 Task: Write and save a response "If a user needs to get somewhere e.g. commuting to work, why not get a ride from someone who is going to the same direction daily".
Action: Mouse moved to (699, 85)
Screenshot: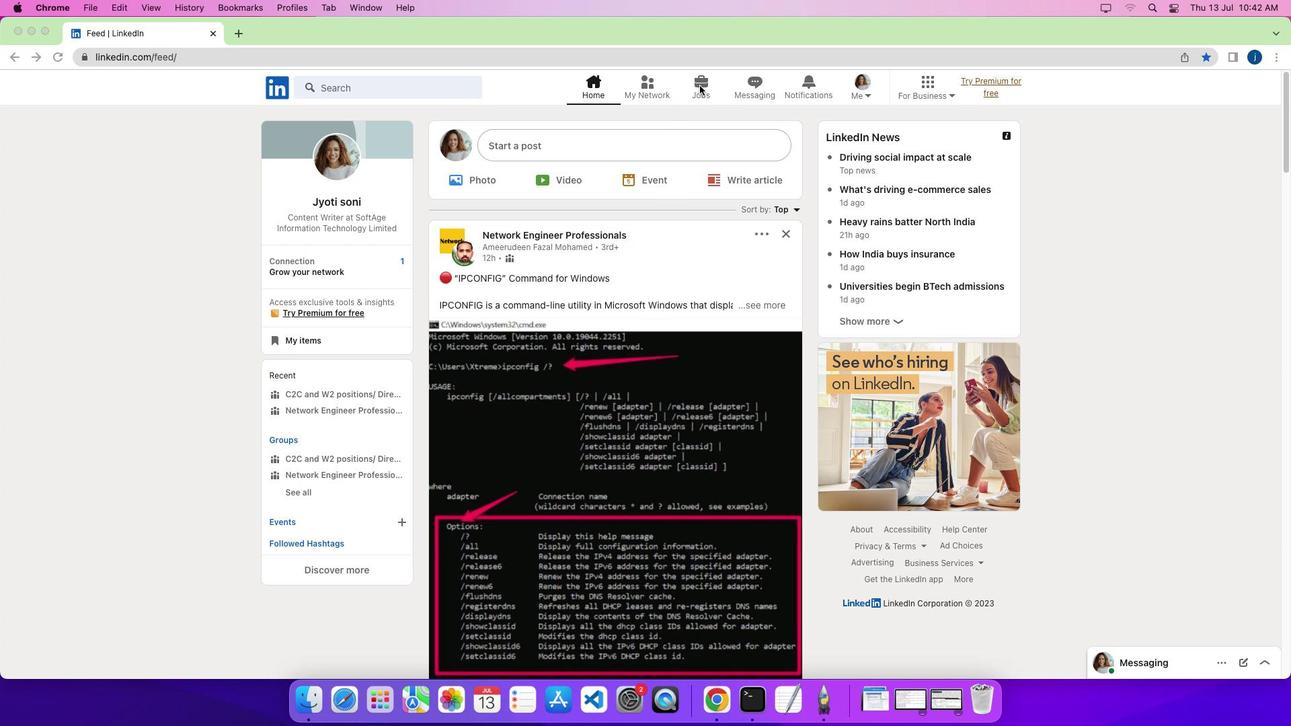 
Action: Mouse pressed left at (699, 85)
Screenshot: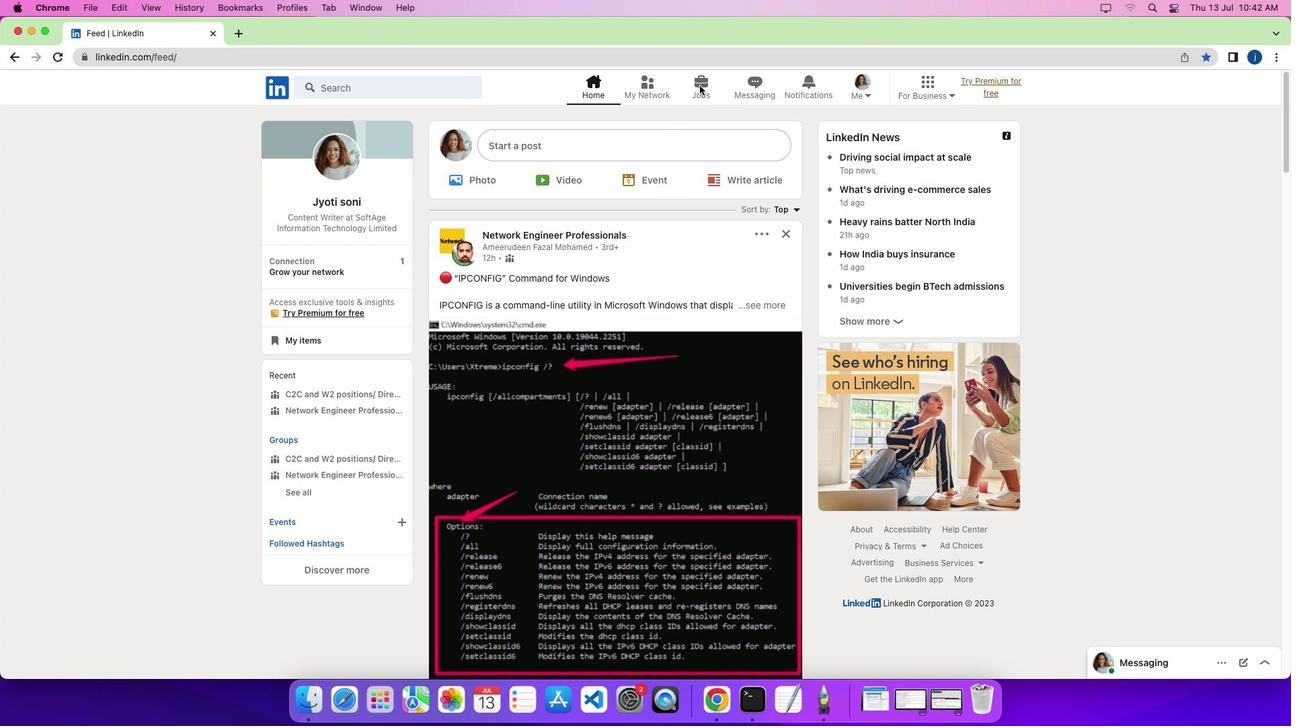 
Action: Mouse pressed left at (699, 85)
Screenshot: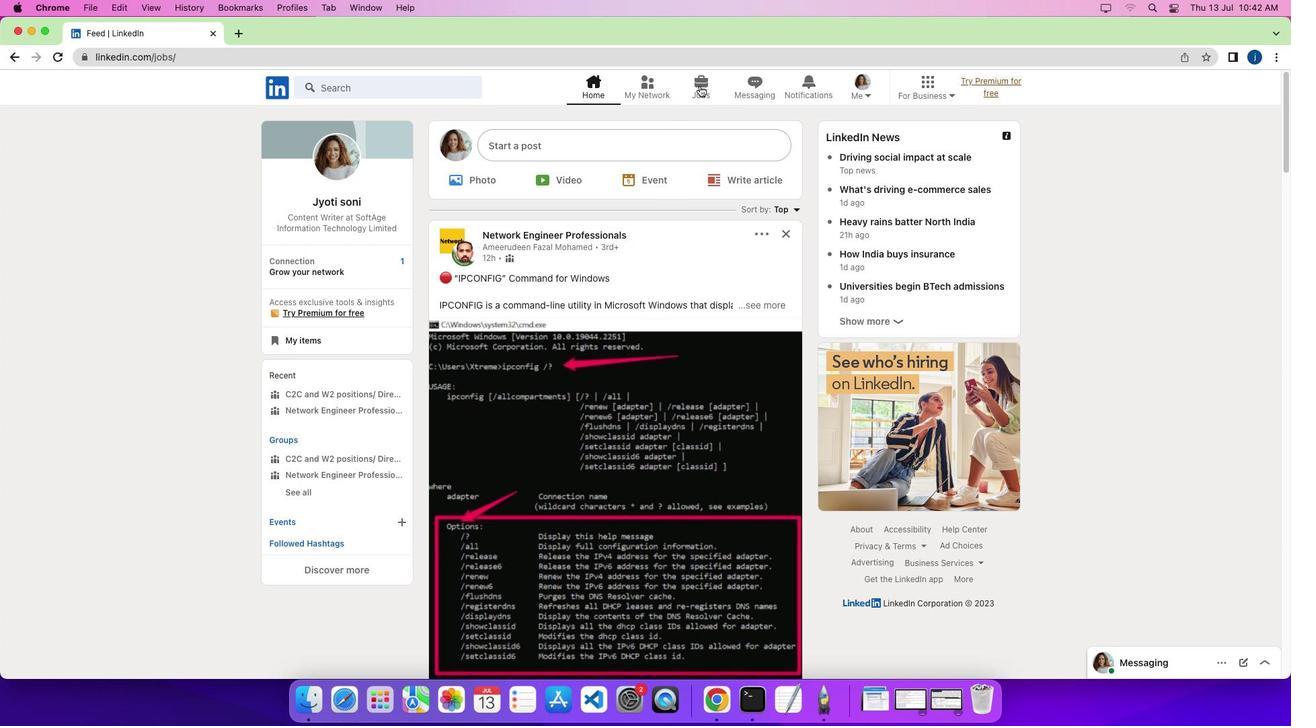 
Action: Mouse moved to (352, 244)
Screenshot: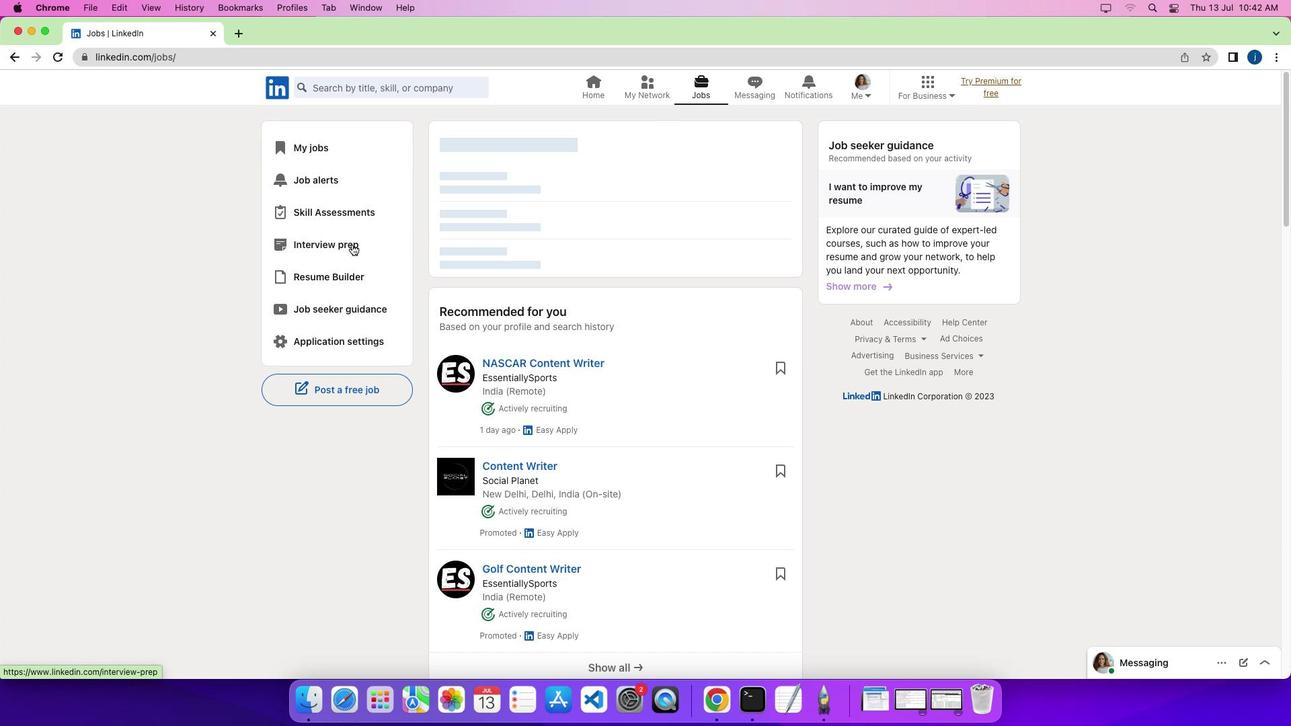 
Action: Mouse pressed left at (352, 244)
Screenshot: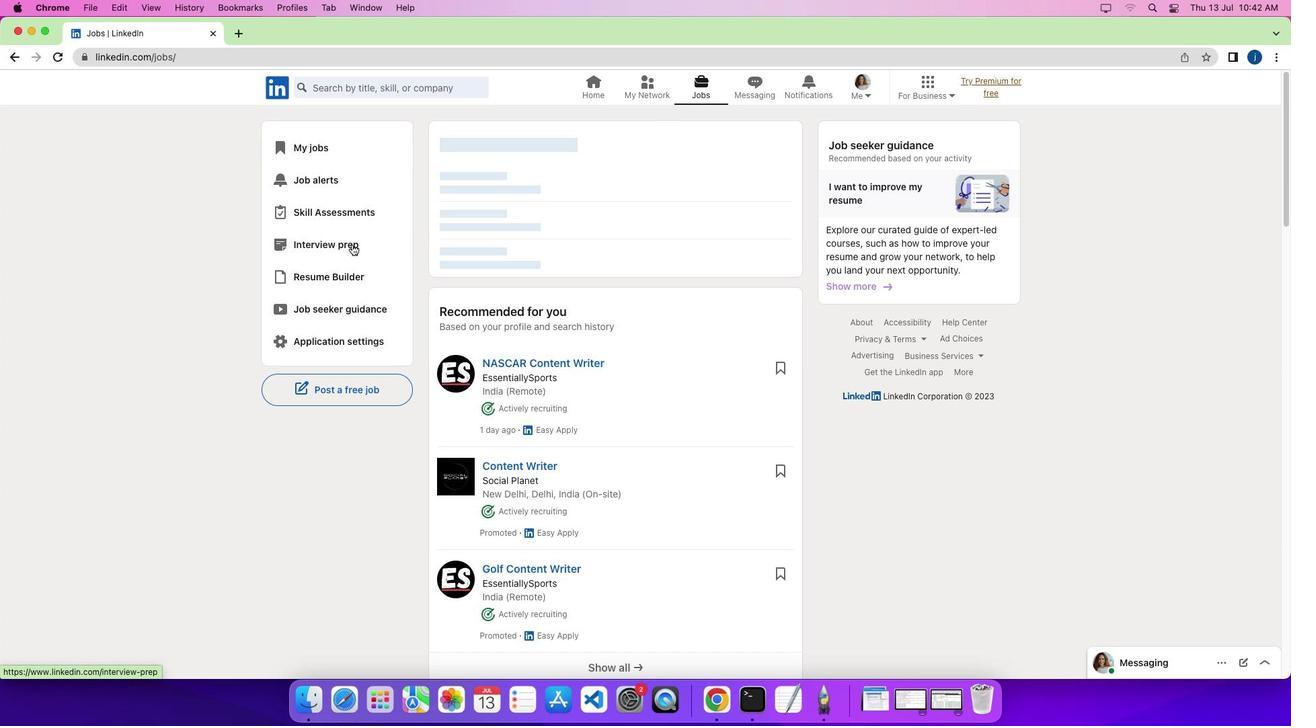 
Action: Mouse moved to (423, 141)
Screenshot: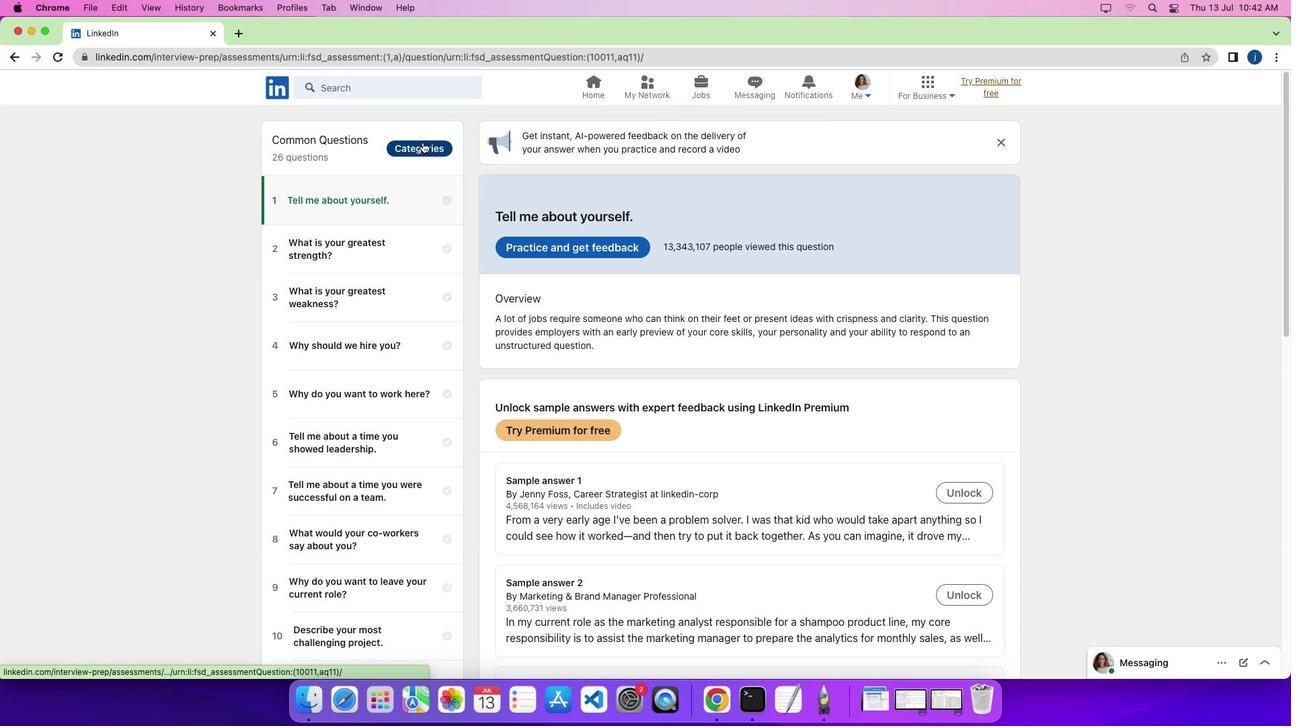 
Action: Mouse pressed left at (423, 141)
Screenshot: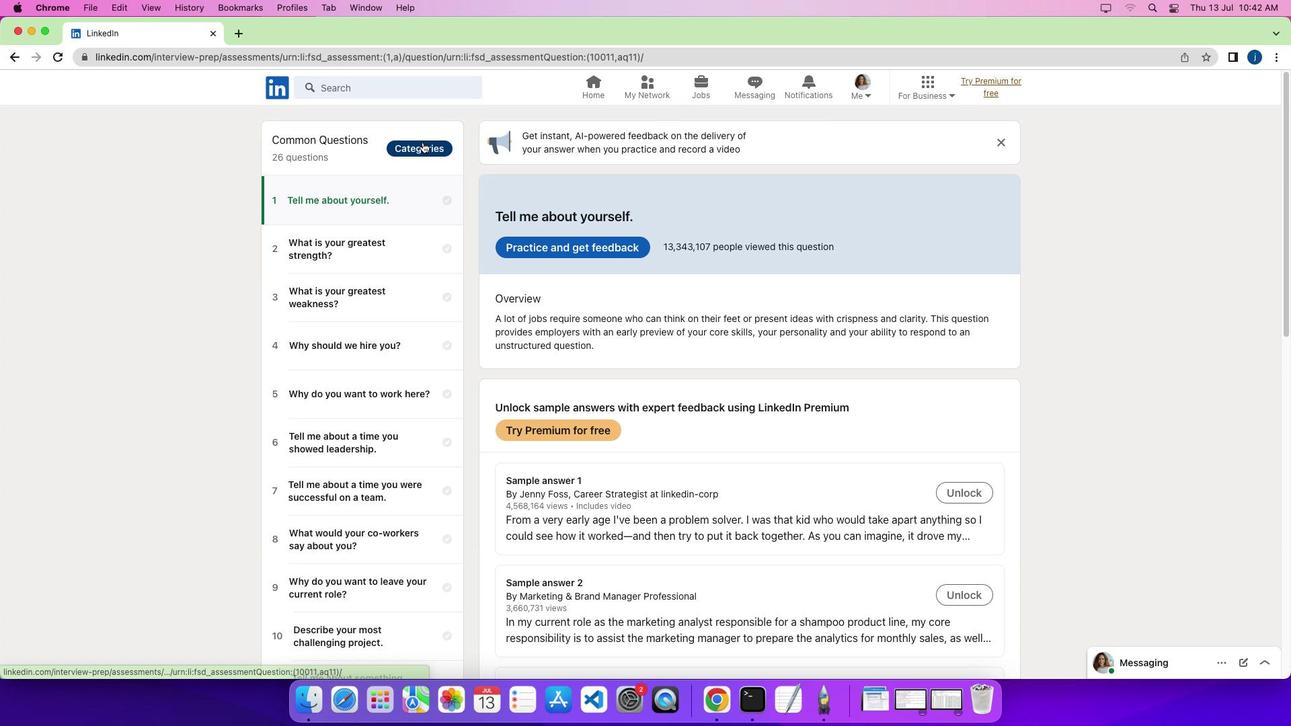 
Action: Mouse moved to (385, 459)
Screenshot: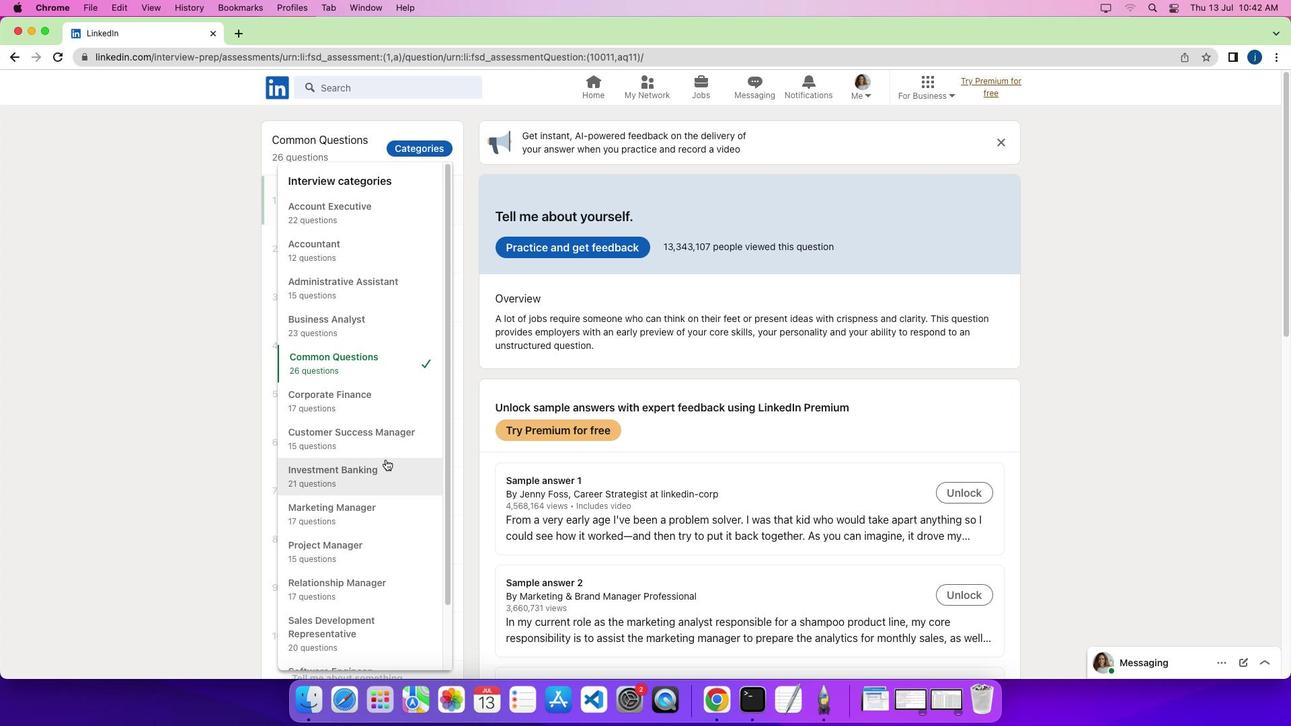 
Action: Mouse scrolled (385, 459) with delta (0, 0)
Screenshot: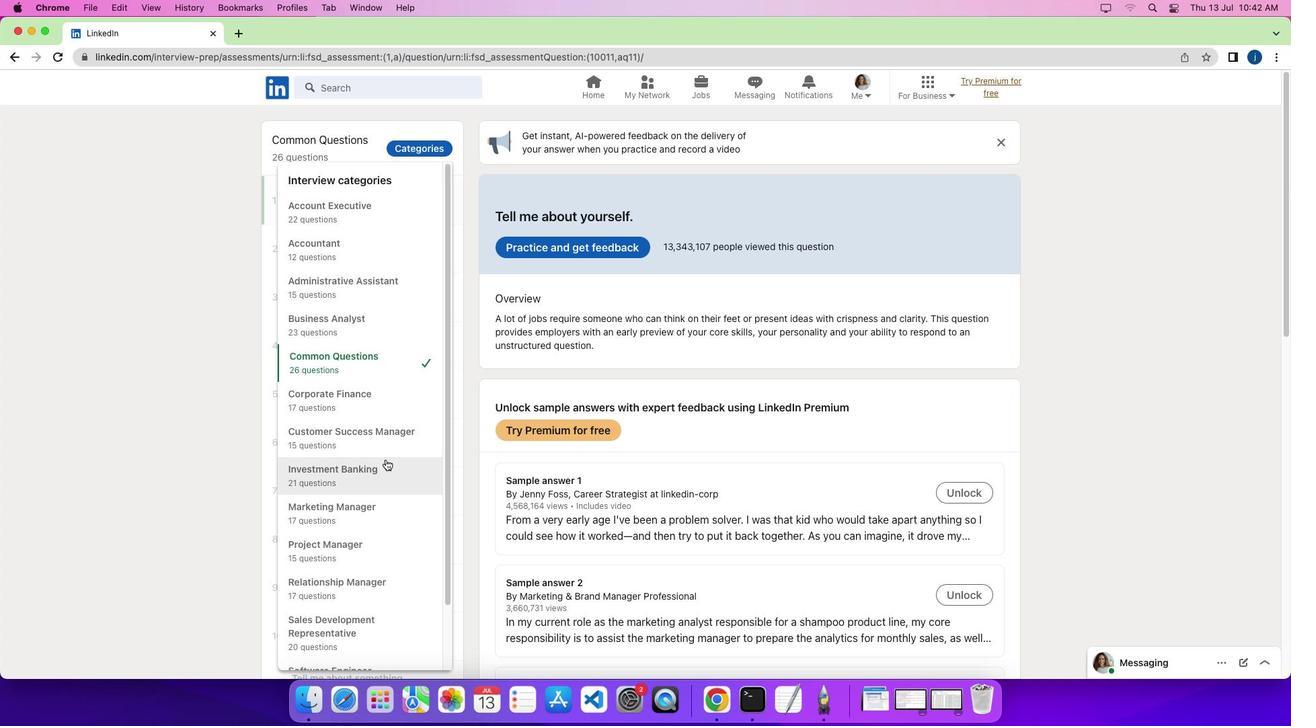 
Action: Mouse scrolled (385, 459) with delta (0, 0)
Screenshot: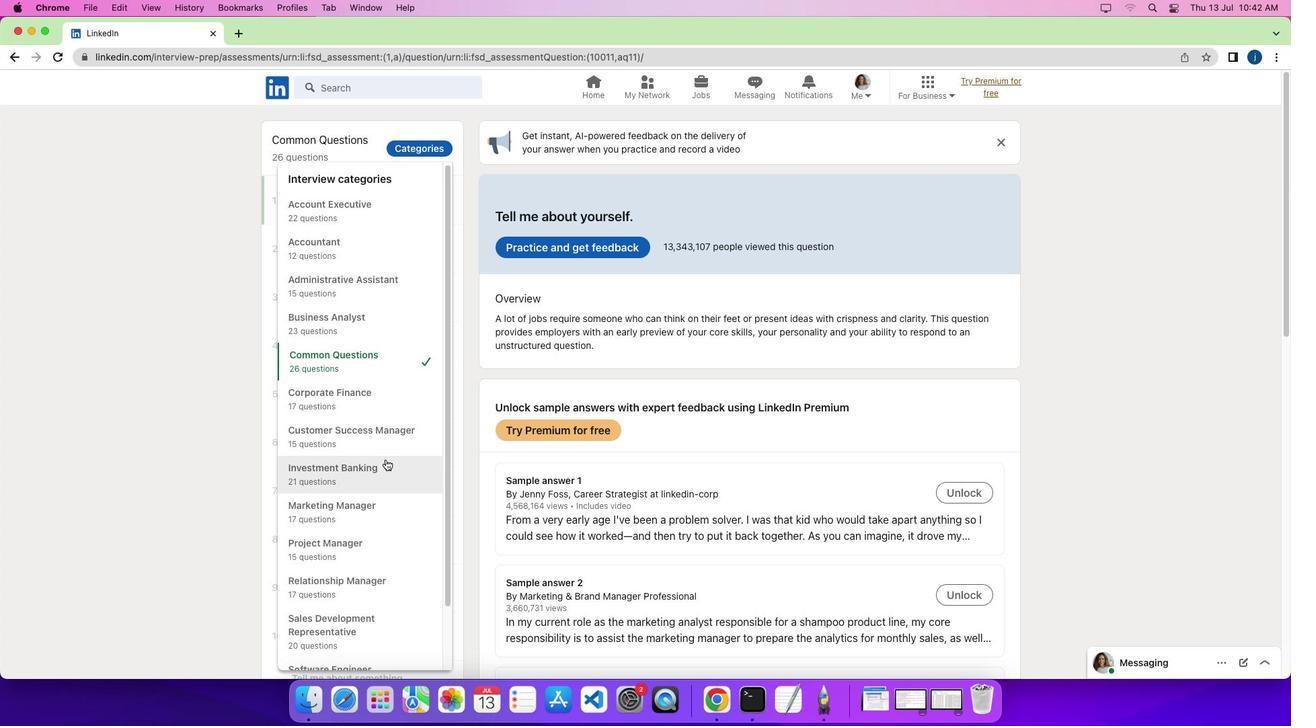 
Action: Mouse scrolled (385, 459) with delta (0, -2)
Screenshot: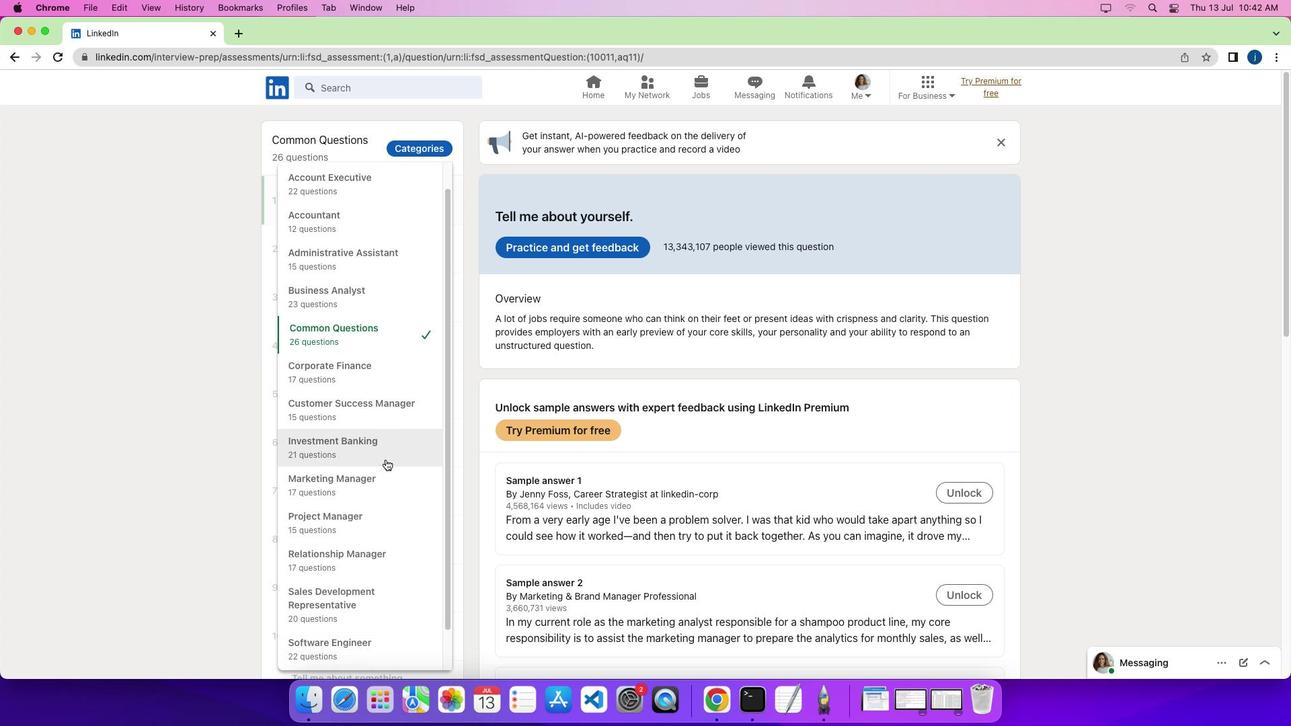 
Action: Mouse moved to (384, 465)
Screenshot: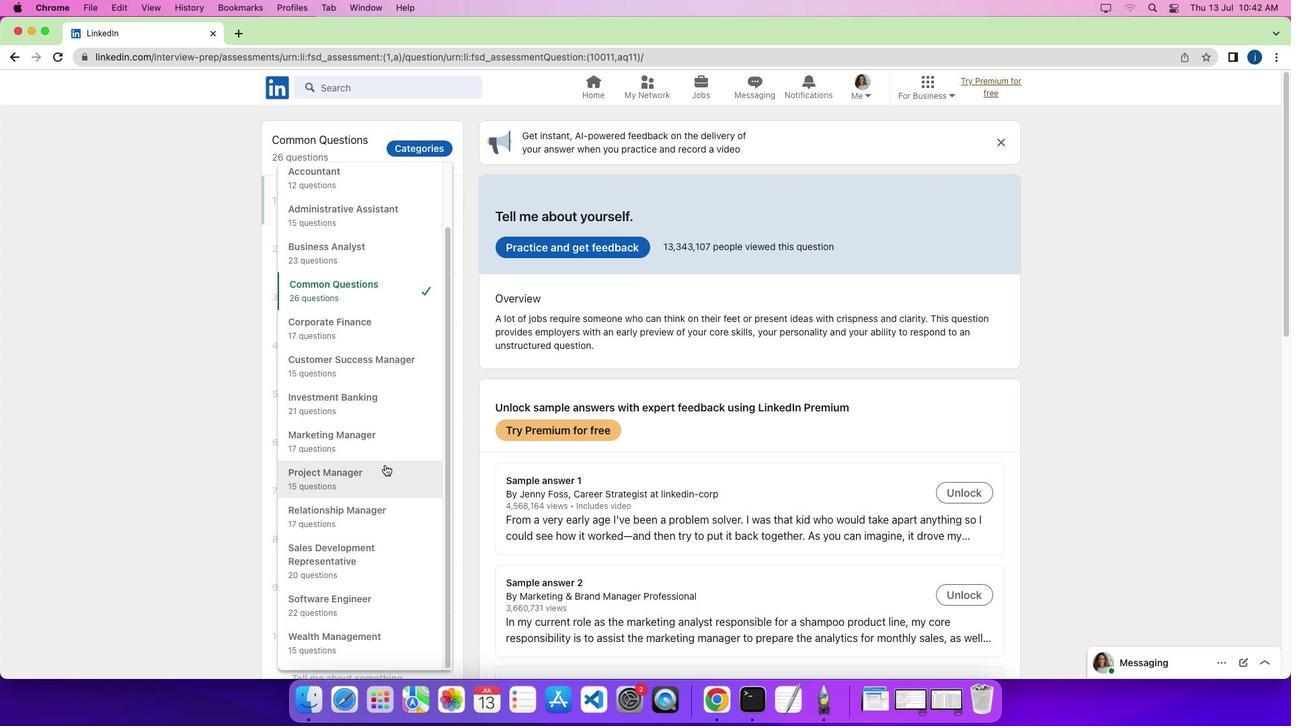 
Action: Mouse scrolled (384, 465) with delta (0, 0)
Screenshot: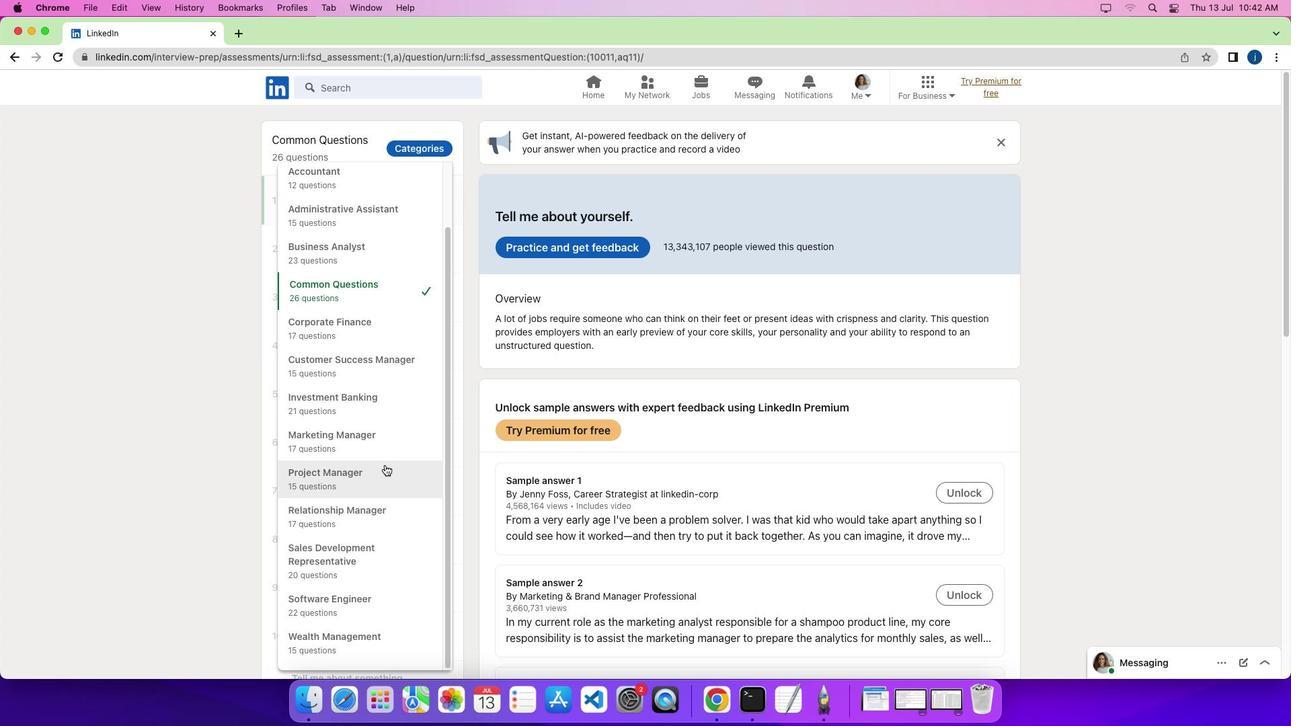 
Action: Mouse scrolled (384, 465) with delta (0, 0)
Screenshot: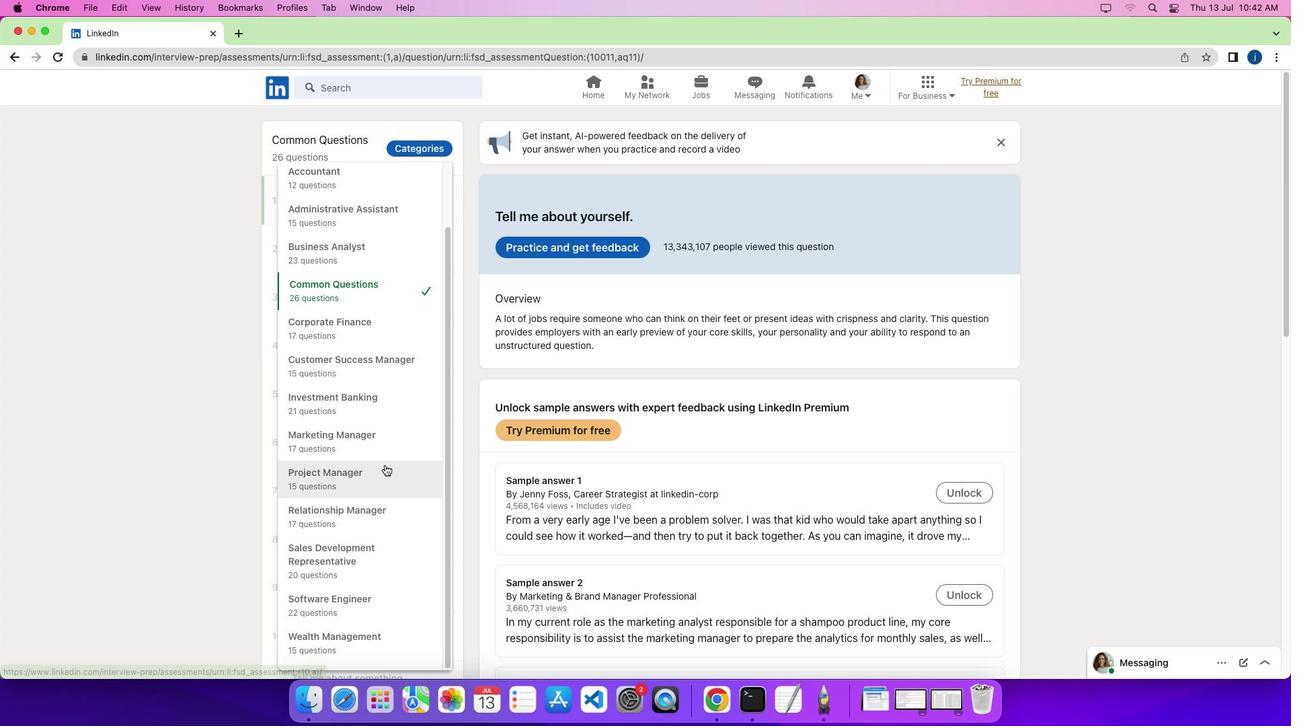 
Action: Mouse moved to (336, 604)
Screenshot: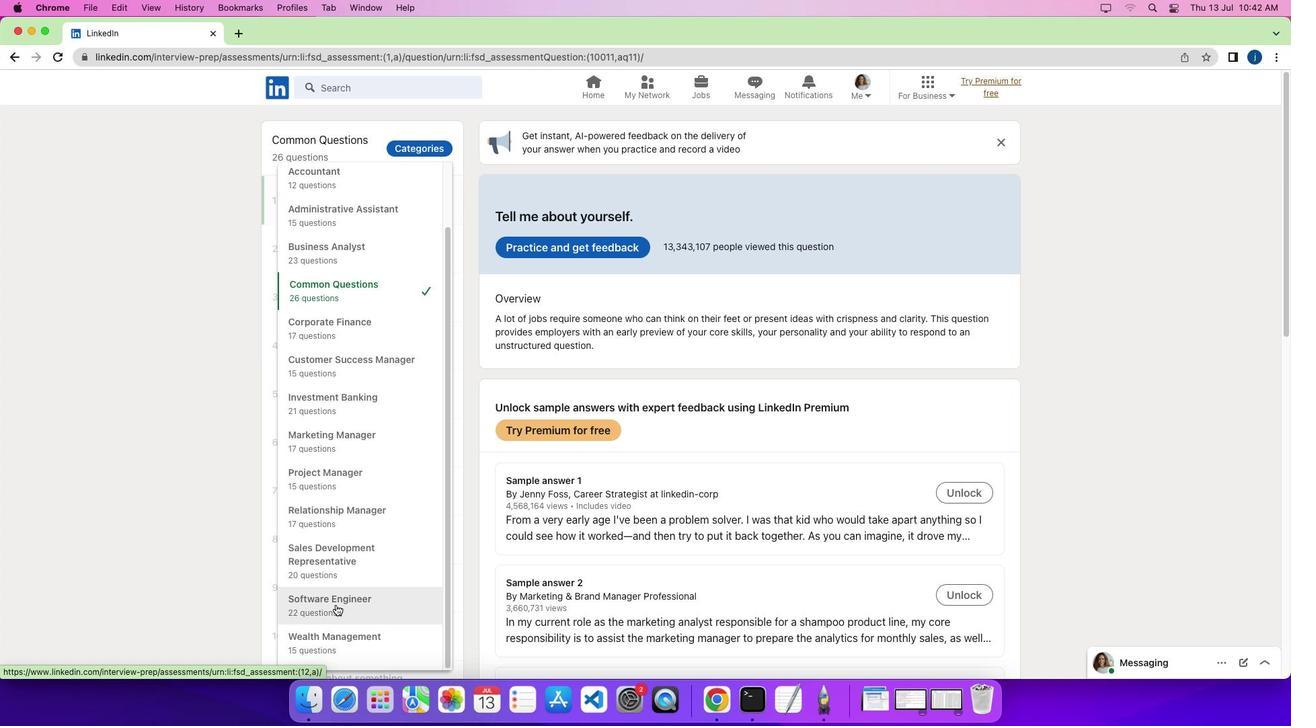 
Action: Mouse pressed left at (336, 604)
Screenshot: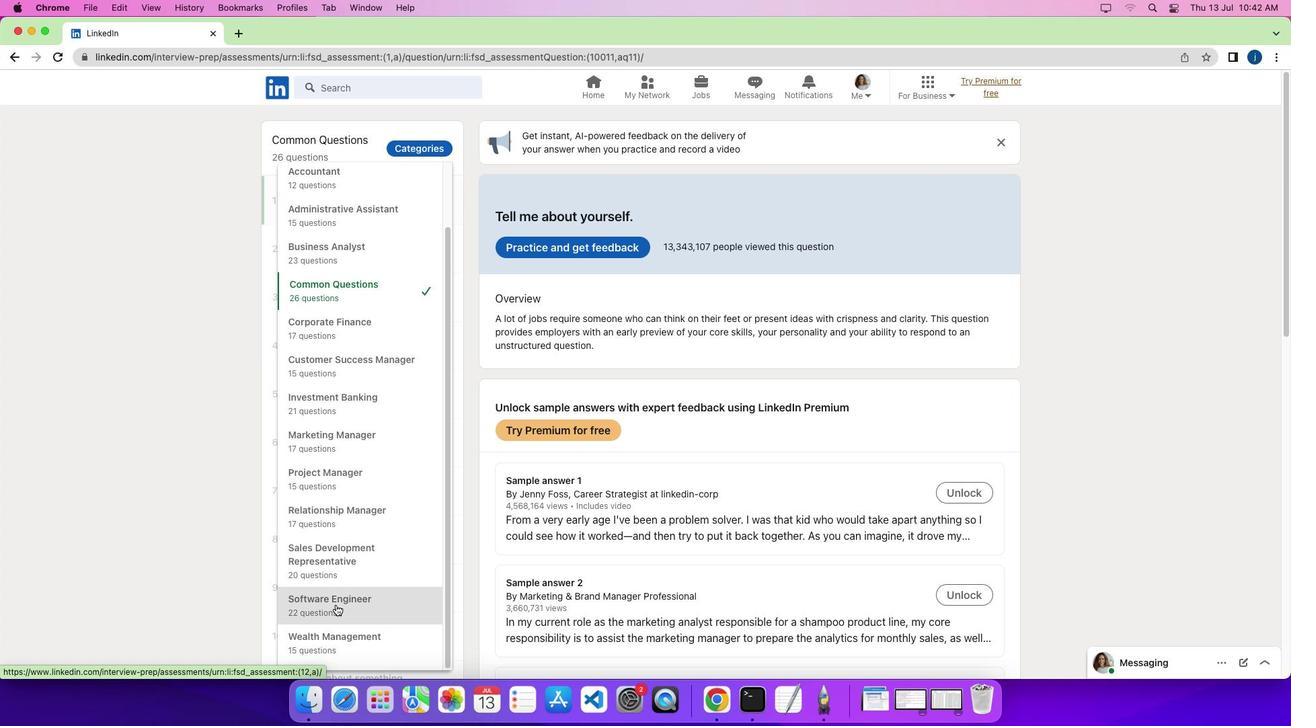 
Action: Mouse moved to (341, 547)
Screenshot: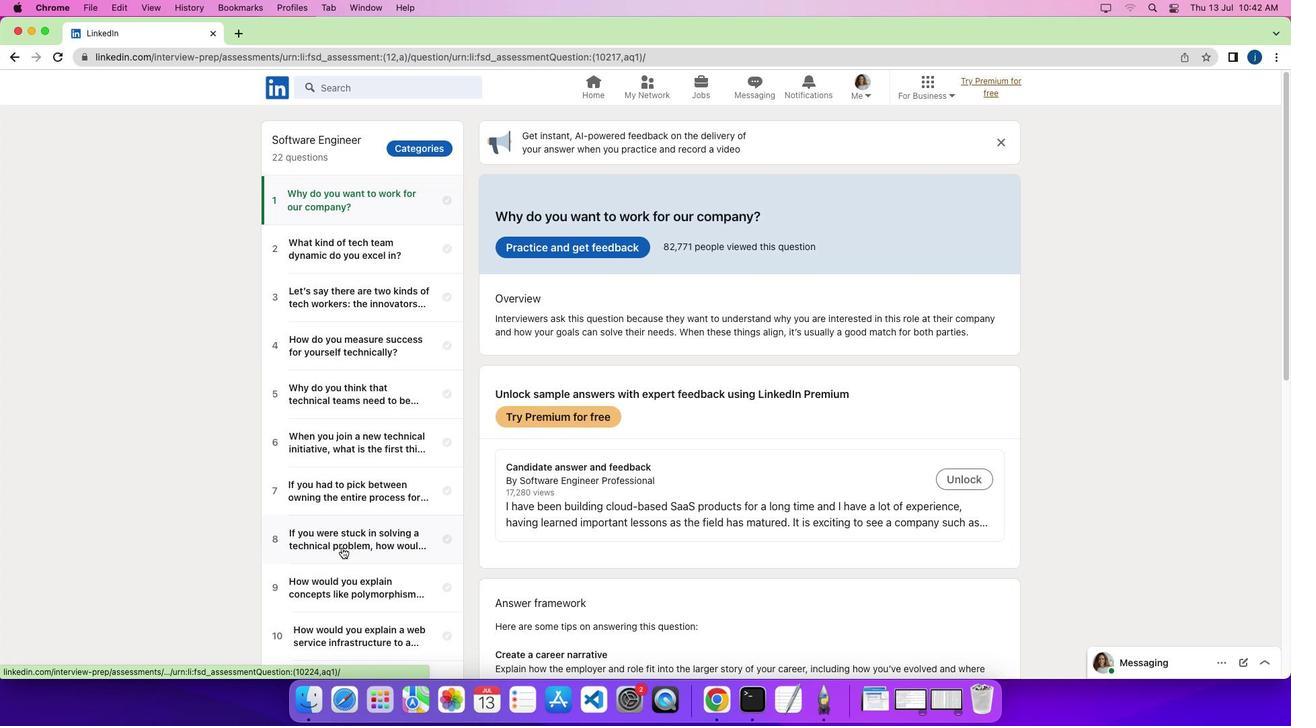 
Action: Mouse scrolled (341, 547) with delta (0, 0)
Screenshot: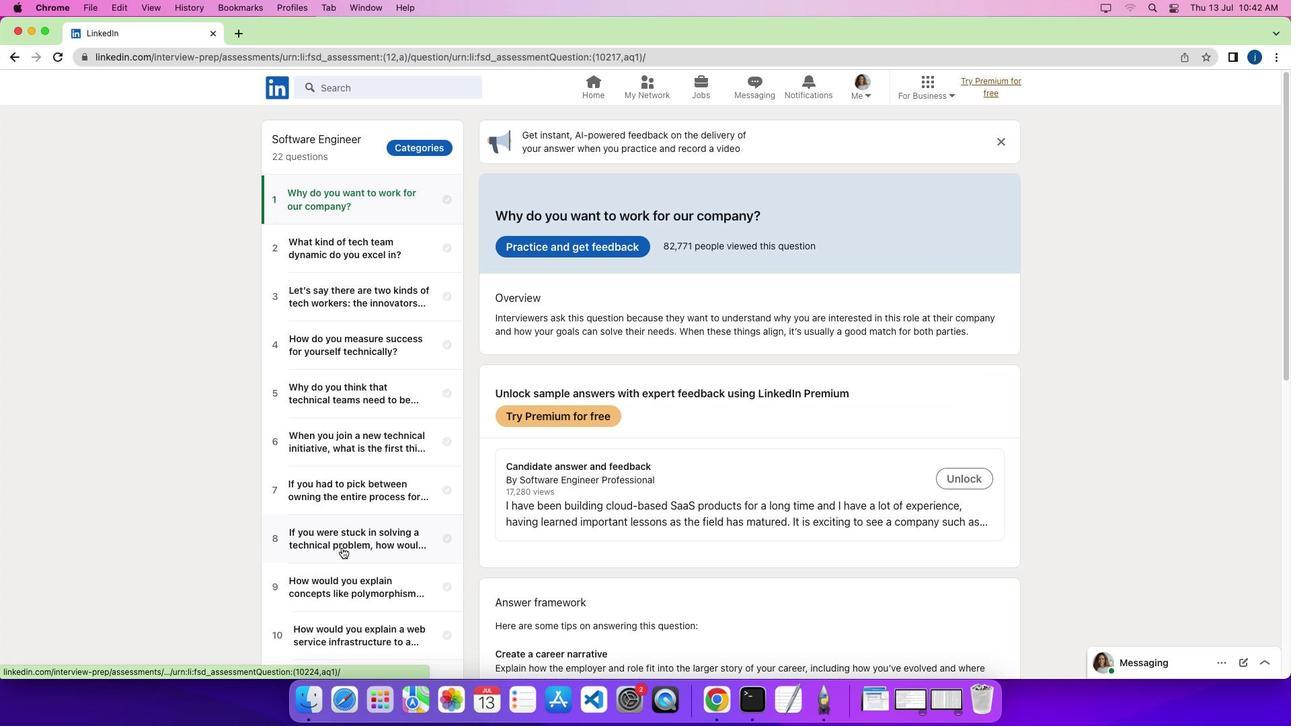 
Action: Mouse scrolled (341, 547) with delta (0, 0)
Screenshot: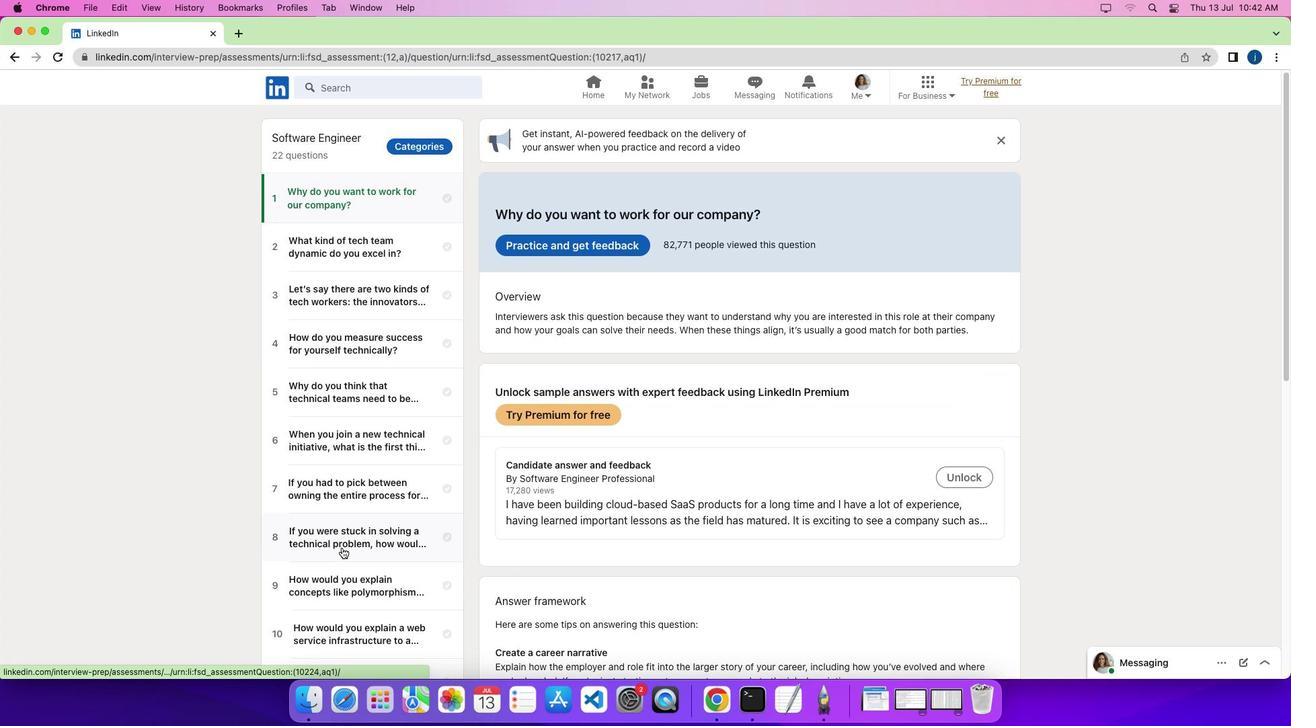 
Action: Mouse scrolled (341, 547) with delta (0, -1)
Screenshot: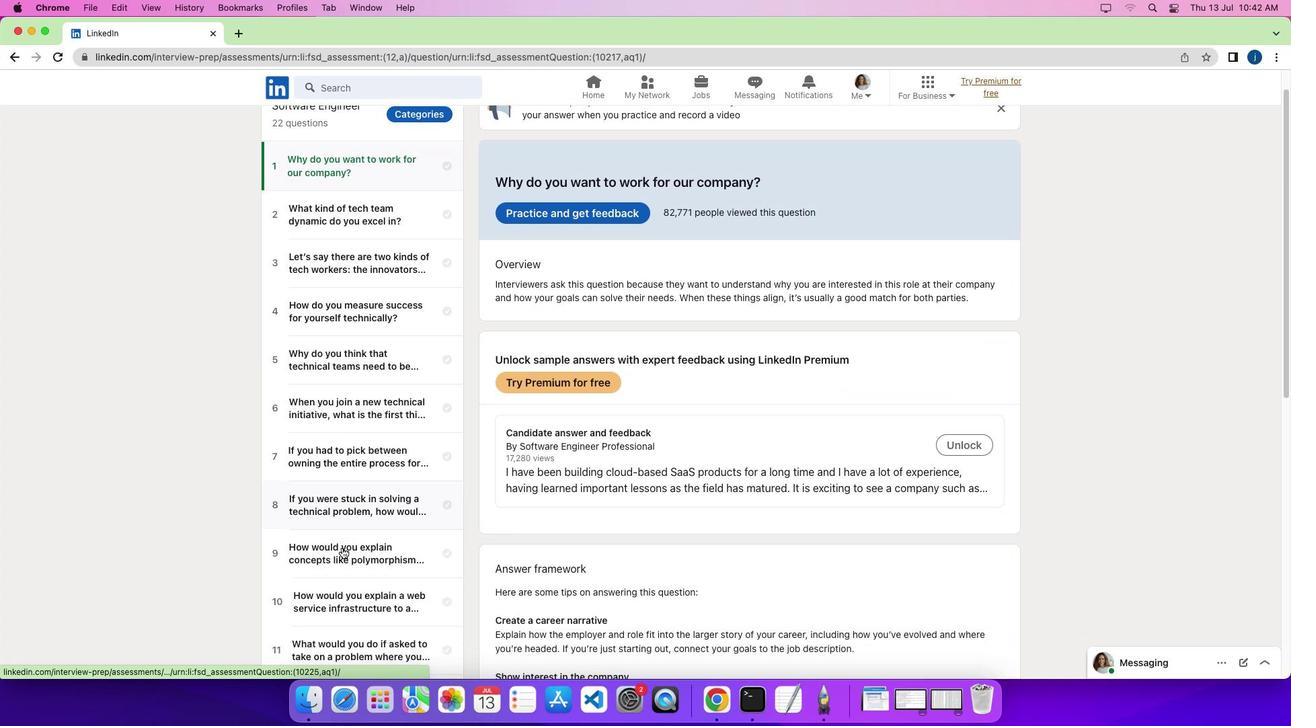 
Action: Mouse scrolled (341, 547) with delta (0, -1)
Screenshot: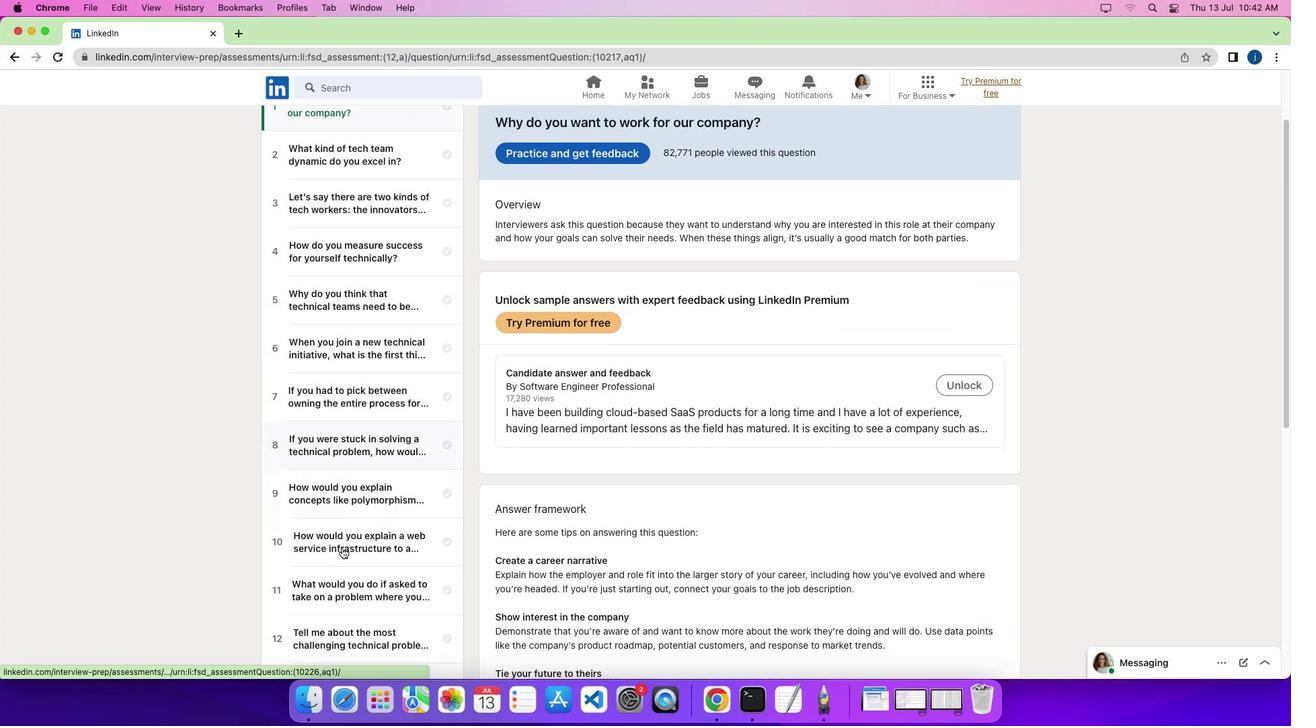
Action: Mouse scrolled (341, 547) with delta (0, 0)
Screenshot: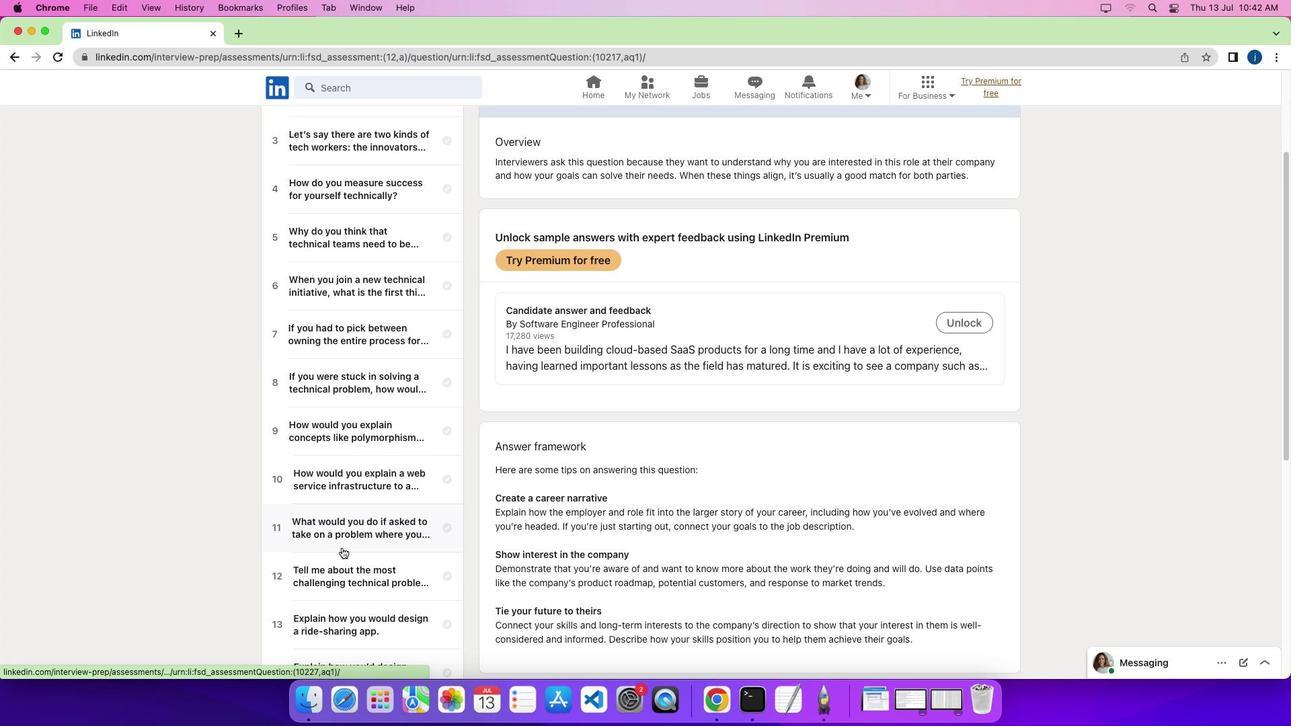 
Action: Mouse scrolled (341, 547) with delta (0, 0)
Screenshot: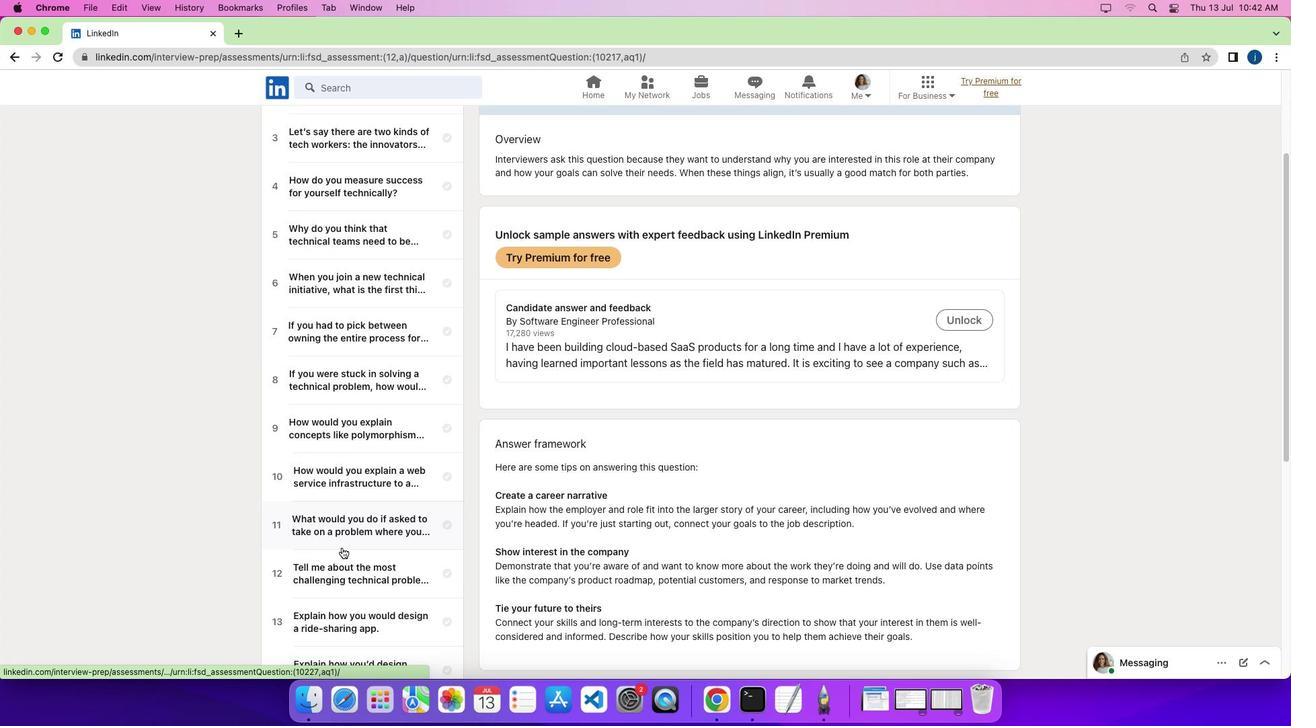 
Action: Mouse scrolled (341, 547) with delta (0, 0)
Screenshot: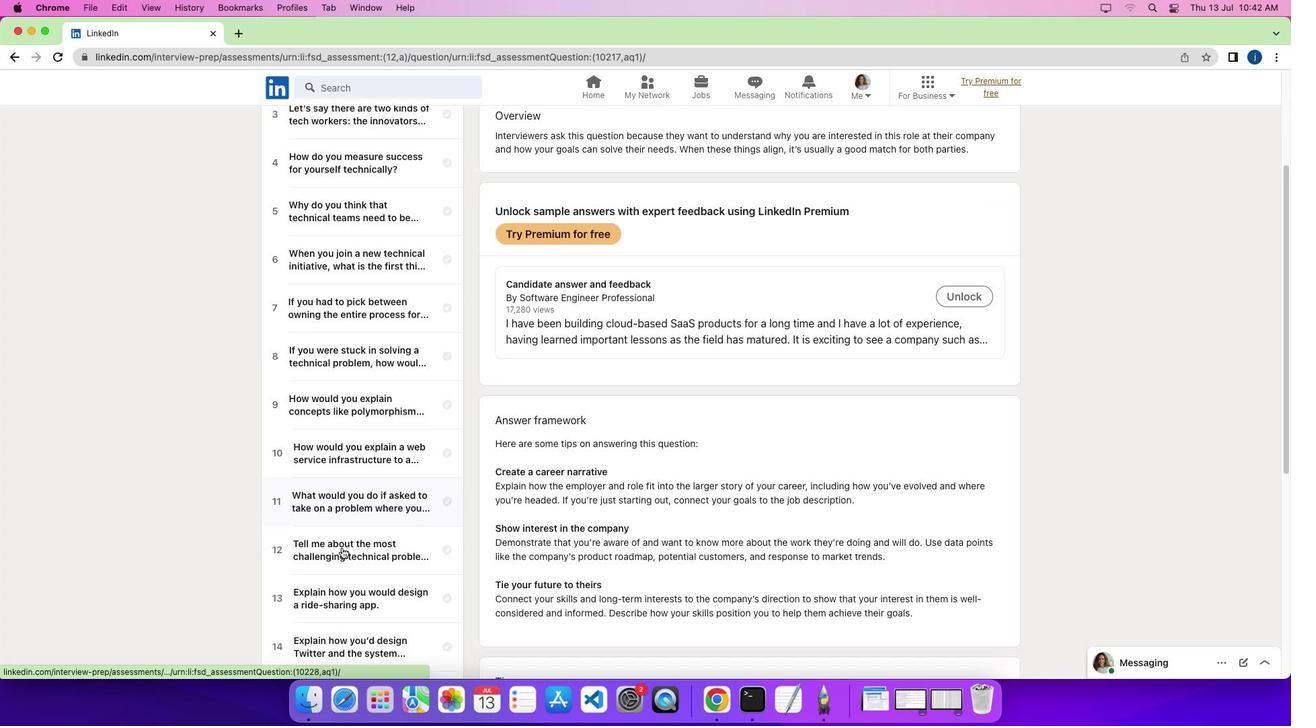 
Action: Mouse scrolled (341, 547) with delta (0, 0)
Screenshot: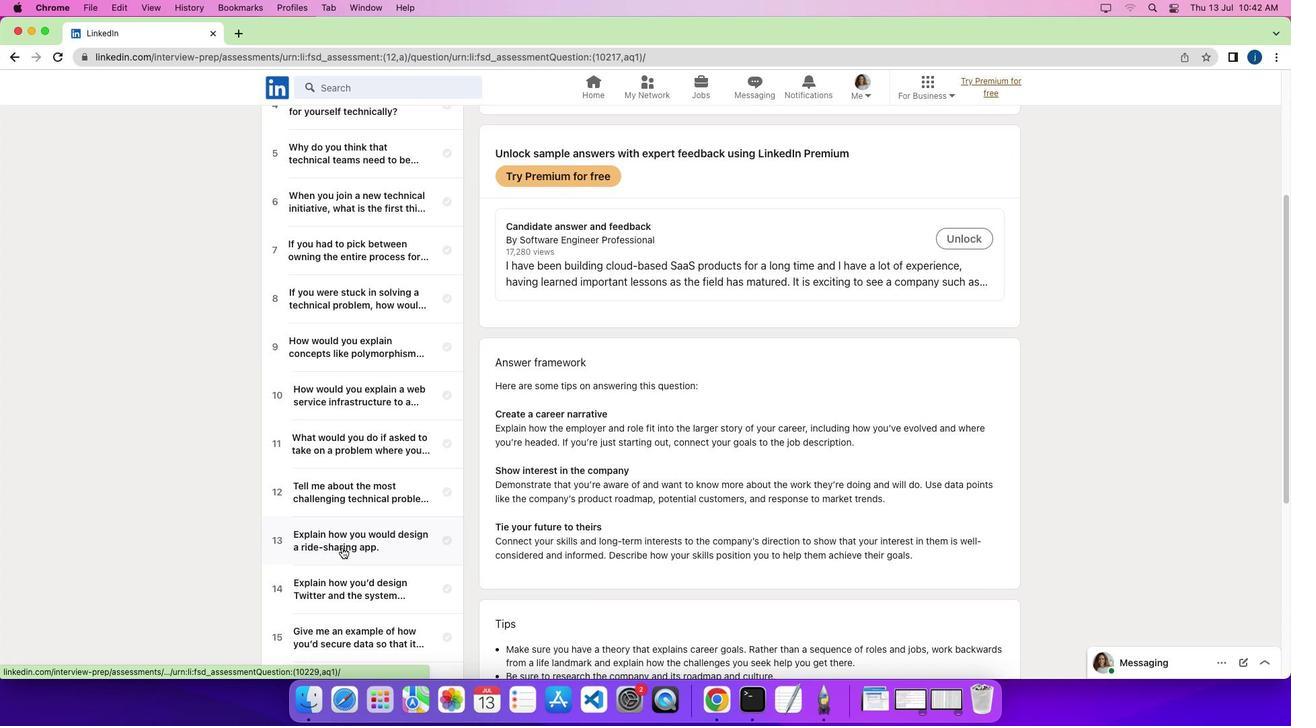 
Action: Mouse moved to (340, 543)
Screenshot: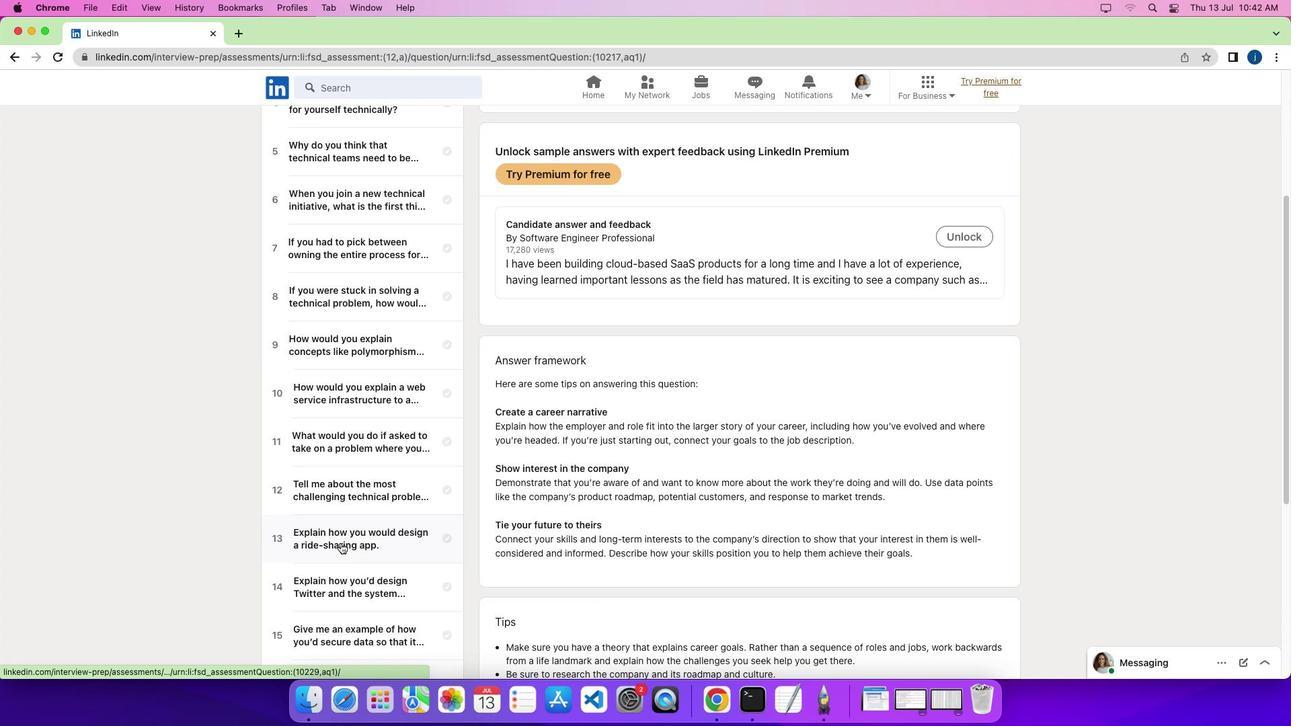
Action: Mouse pressed left at (340, 543)
Screenshot: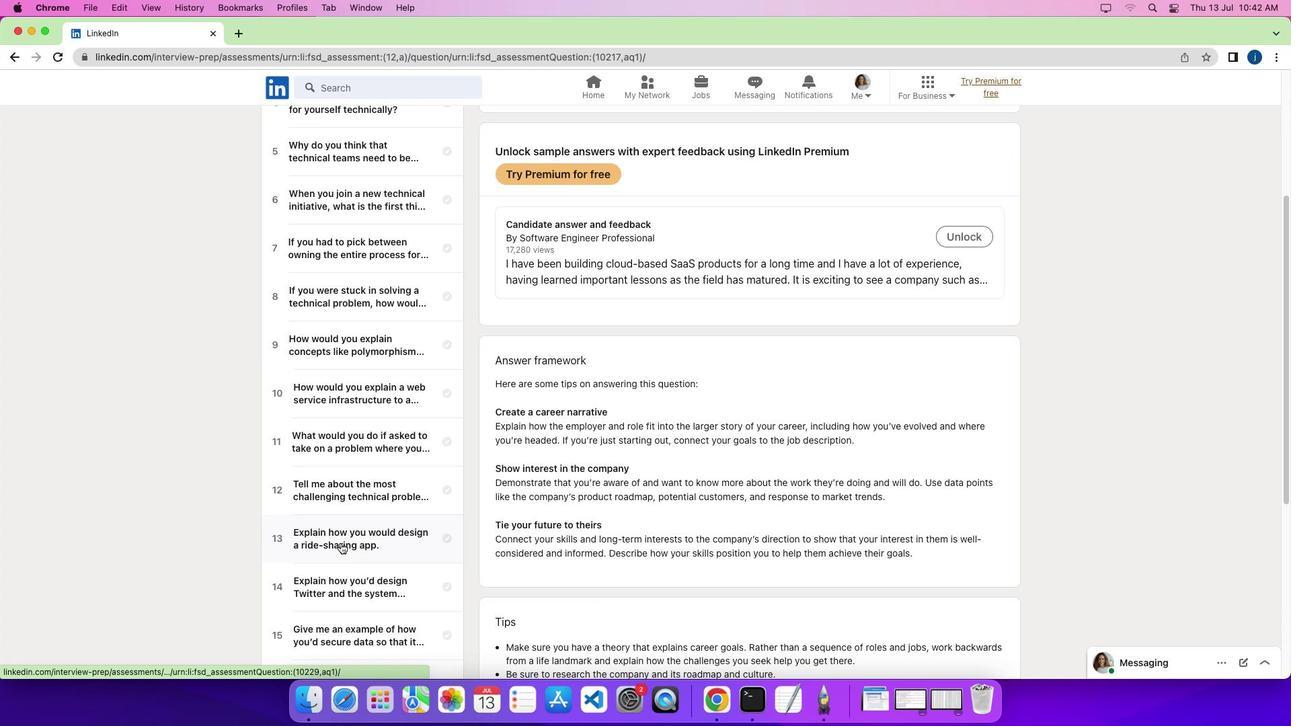 
Action: Mouse moved to (557, 250)
Screenshot: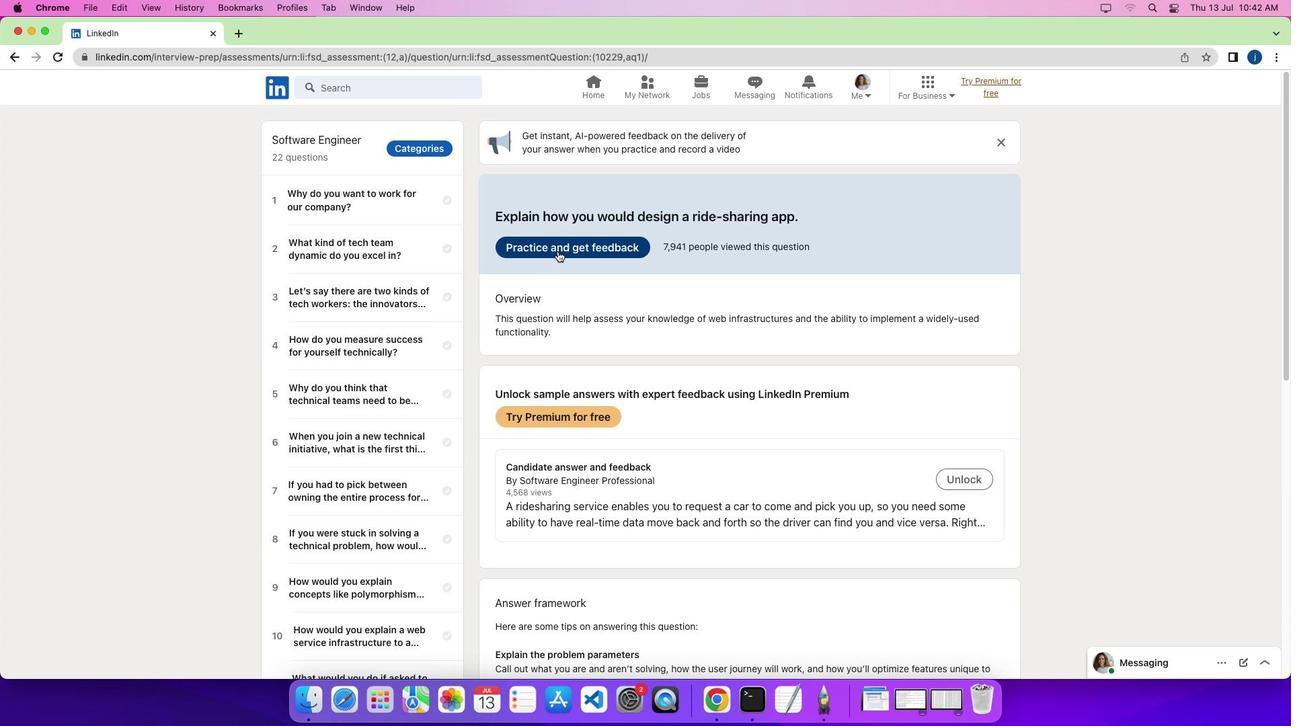 
Action: Mouse pressed left at (557, 250)
Screenshot: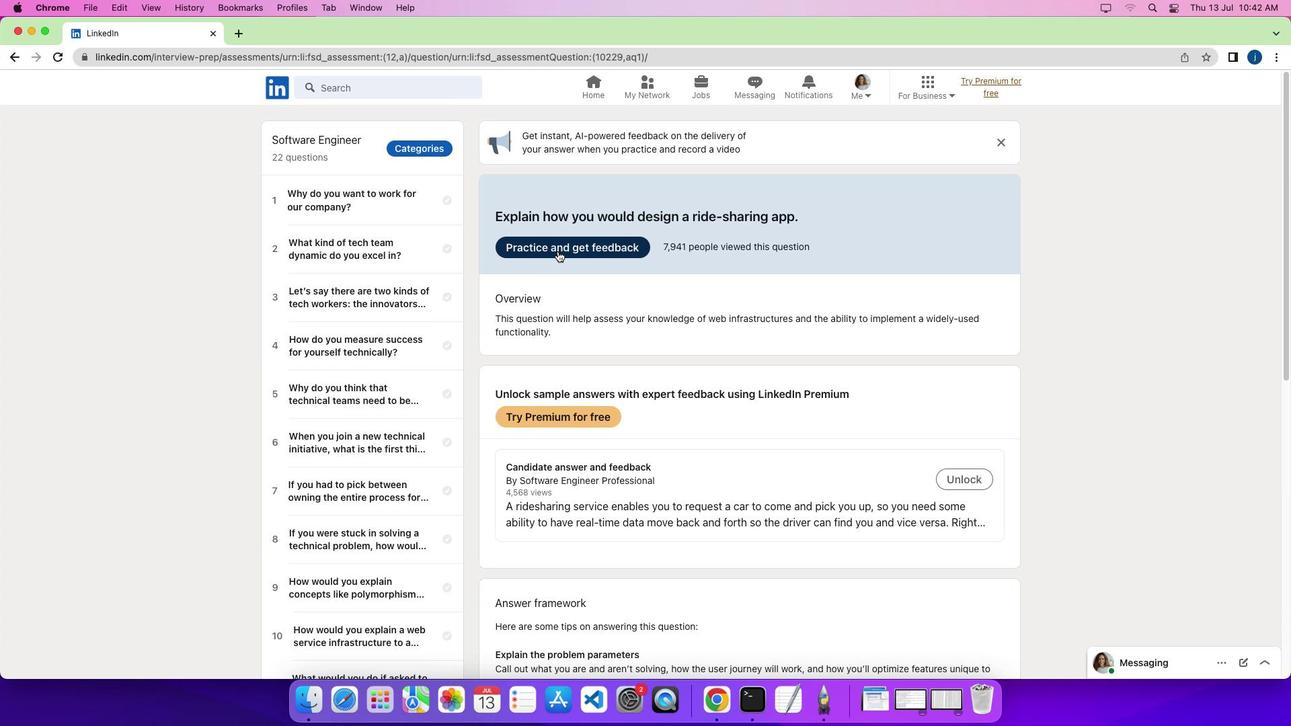
Action: Mouse moved to (587, 423)
Screenshot: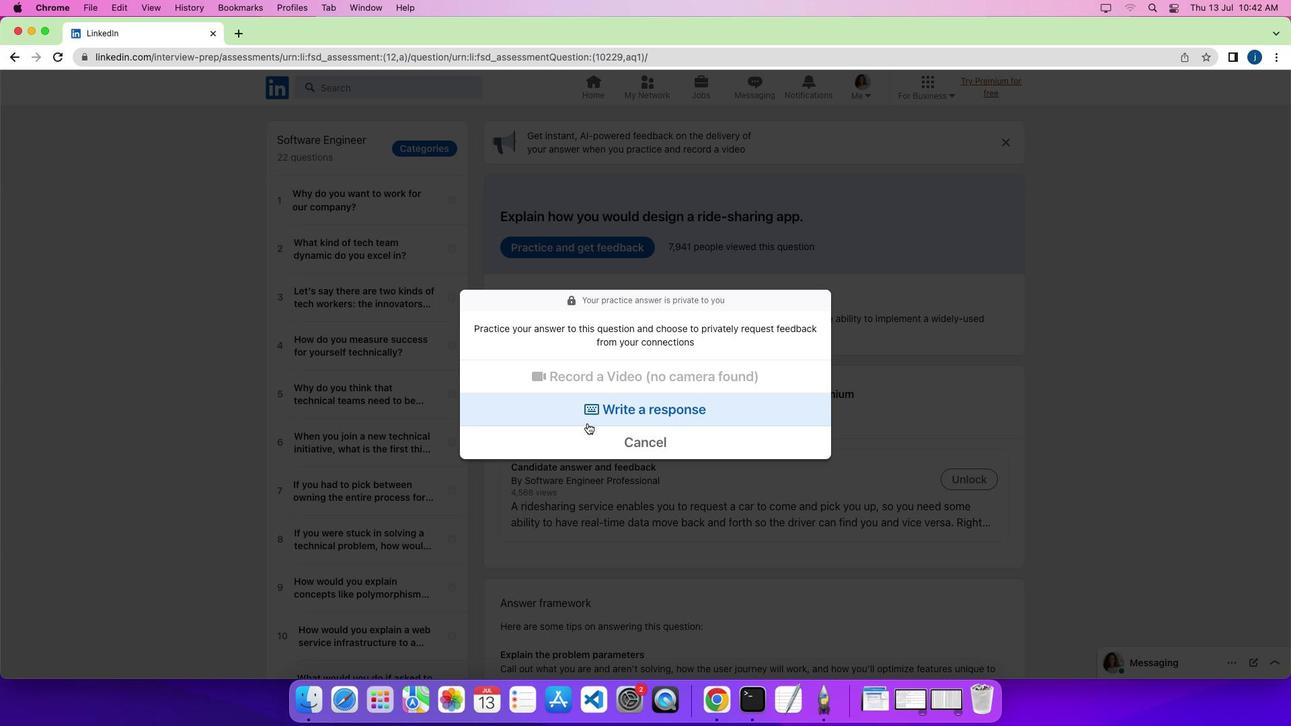 
Action: Mouse pressed left at (587, 423)
Screenshot: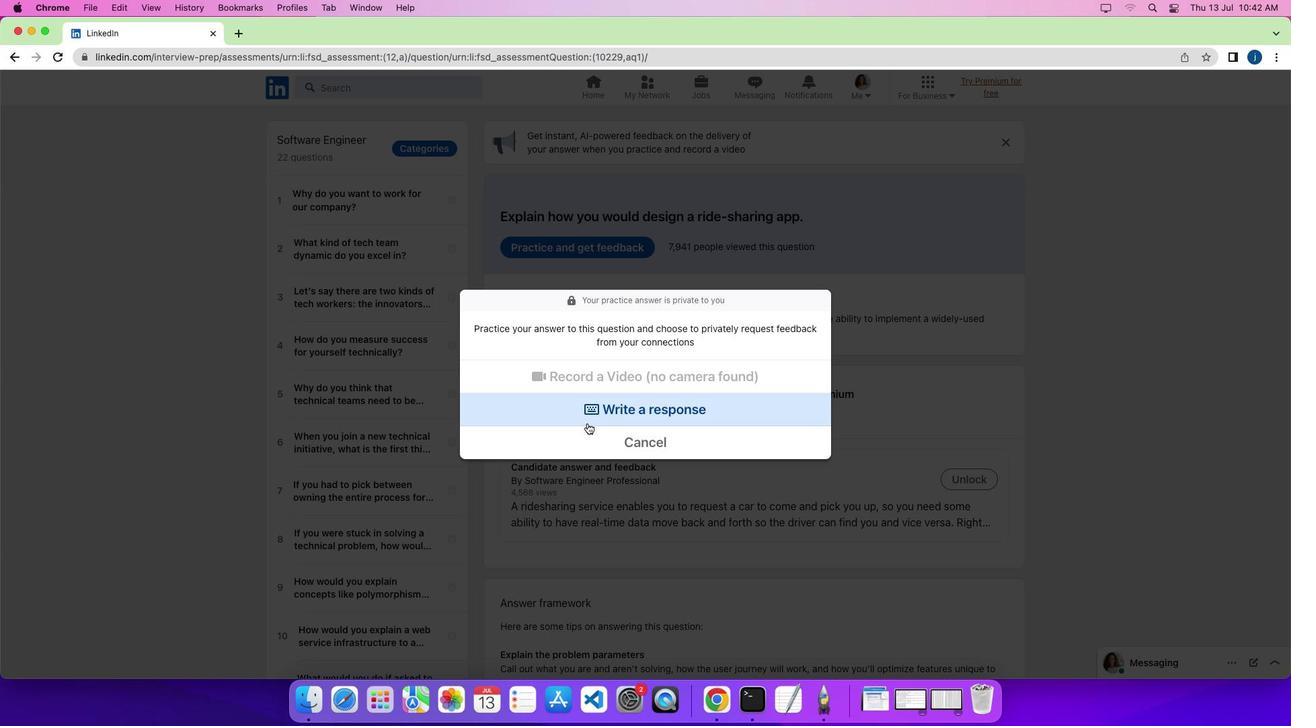 
Action: Mouse moved to (593, 366)
Screenshot: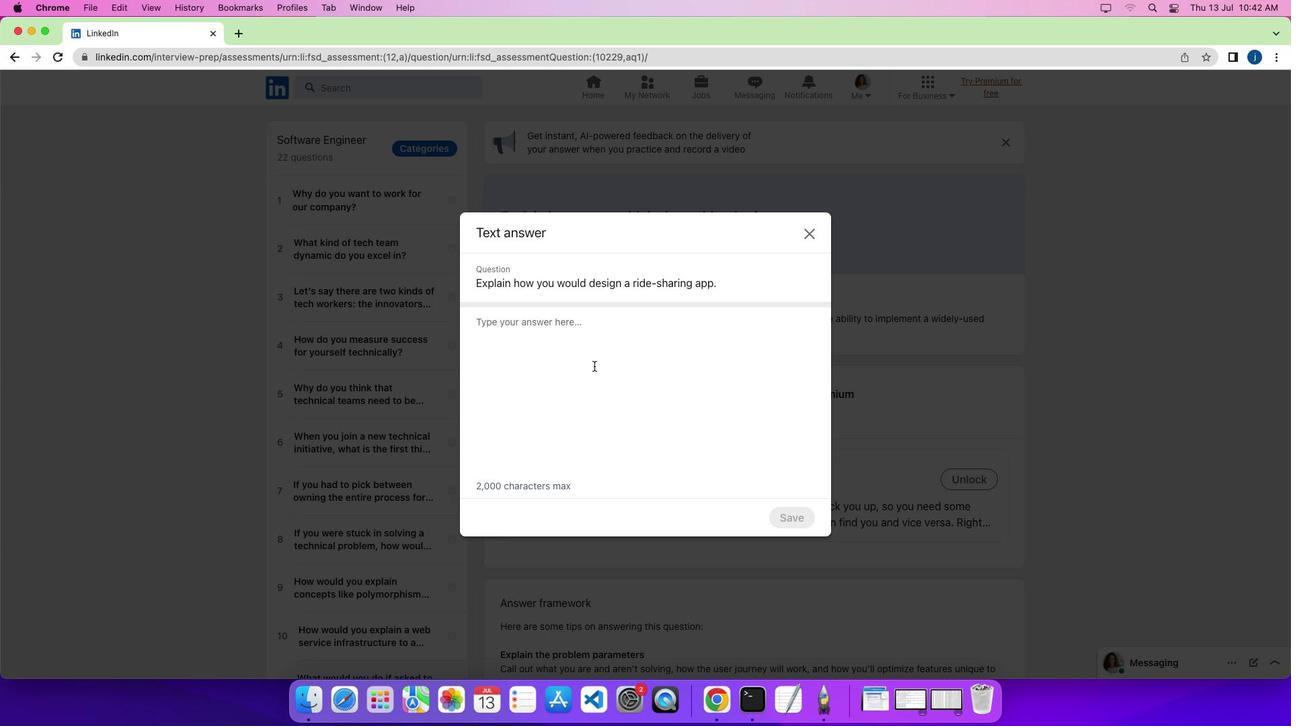 
Action: Mouse pressed left at (593, 366)
Screenshot: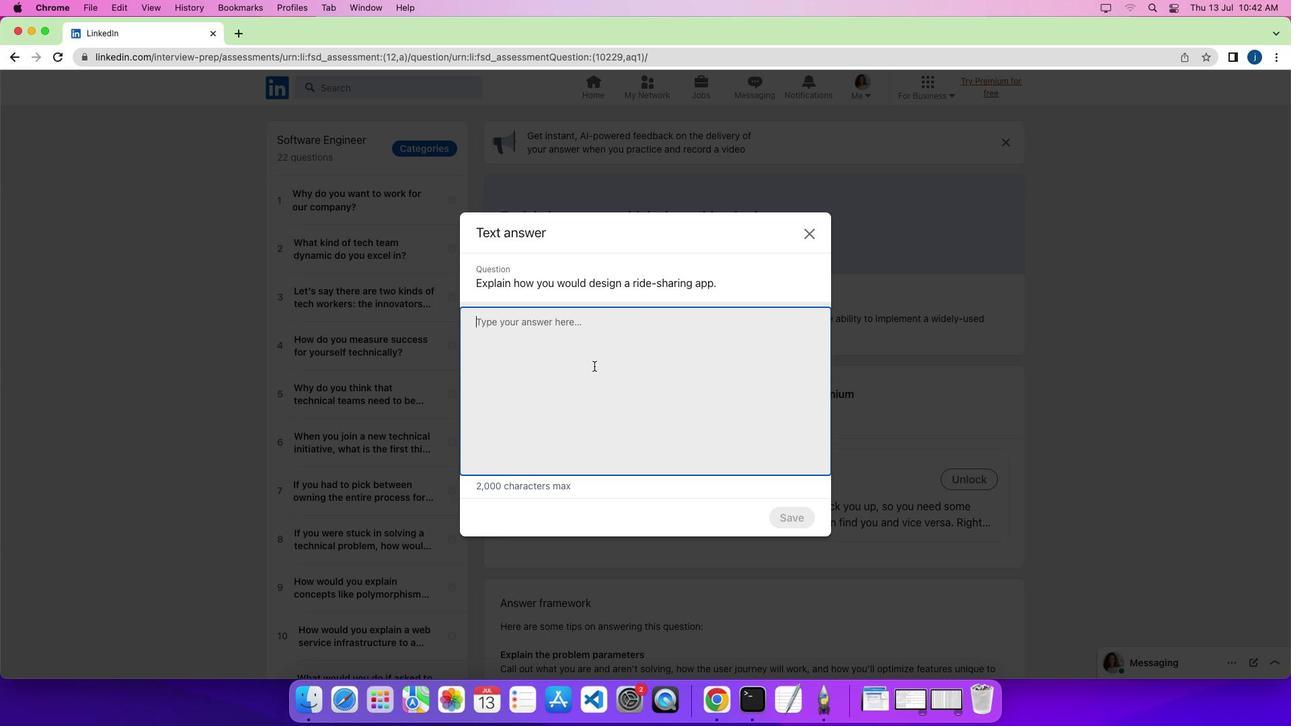 
Action: Mouse moved to (670, 400)
Screenshot: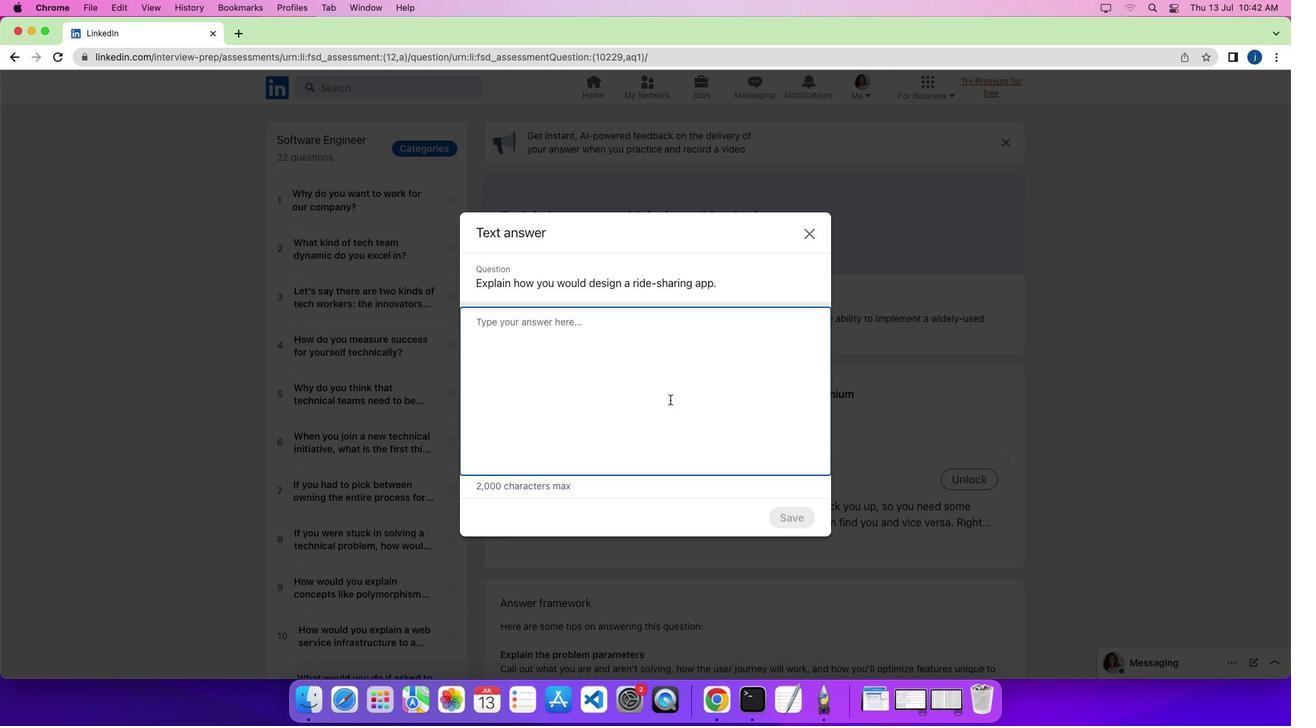 
Action: Key pressed Key.shift'I''f'Key.space'a'Key.space'u''s''e''r'Key.space'n''e''e''d''s'Key.space't''o'Key.space'g''e''t'Key.space's''o''m''w'Key.backspace'e''w''h''e''r''e'Key.space'e''.''g''.'Key.space'c''o''m''m''u''t''i''n''g'Key.space't''o'Key.space'w''o''r''k'','Key.space'w''h''y'Key.space'n''o''t'Key.space'g''e''t'Key.space'a'Key.space'r''i''d''e'Key.space'f''r''o''m'Key.space's''o''m''e''o''n''e'Key.space'w''h''o'Key.space'i''s'Key.space'g''o''i''n''g'Key.space't''o'Key.space't''h''e'Key.space's''a''m''e'Key.space'd''i''r''e''c''t''i''o''n'Key.space'd''a''i''l''y''.'
Screenshot: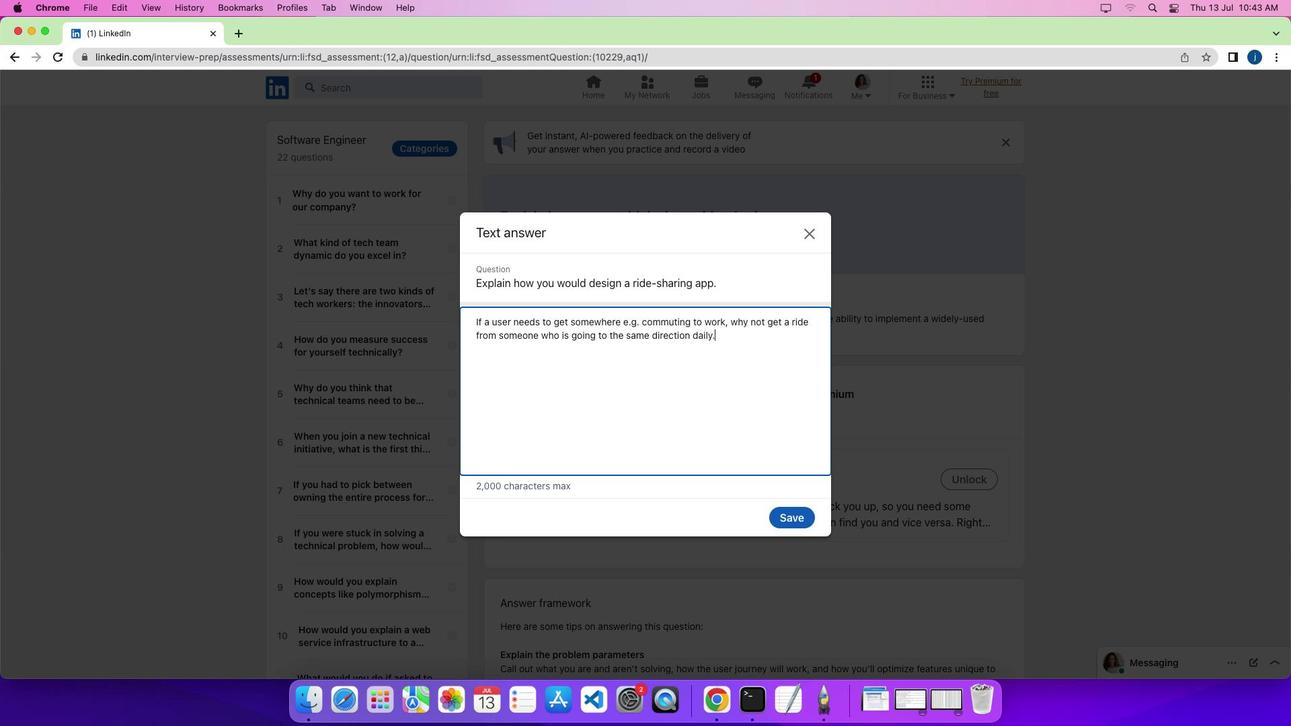
Action: Mouse moved to (787, 514)
Screenshot: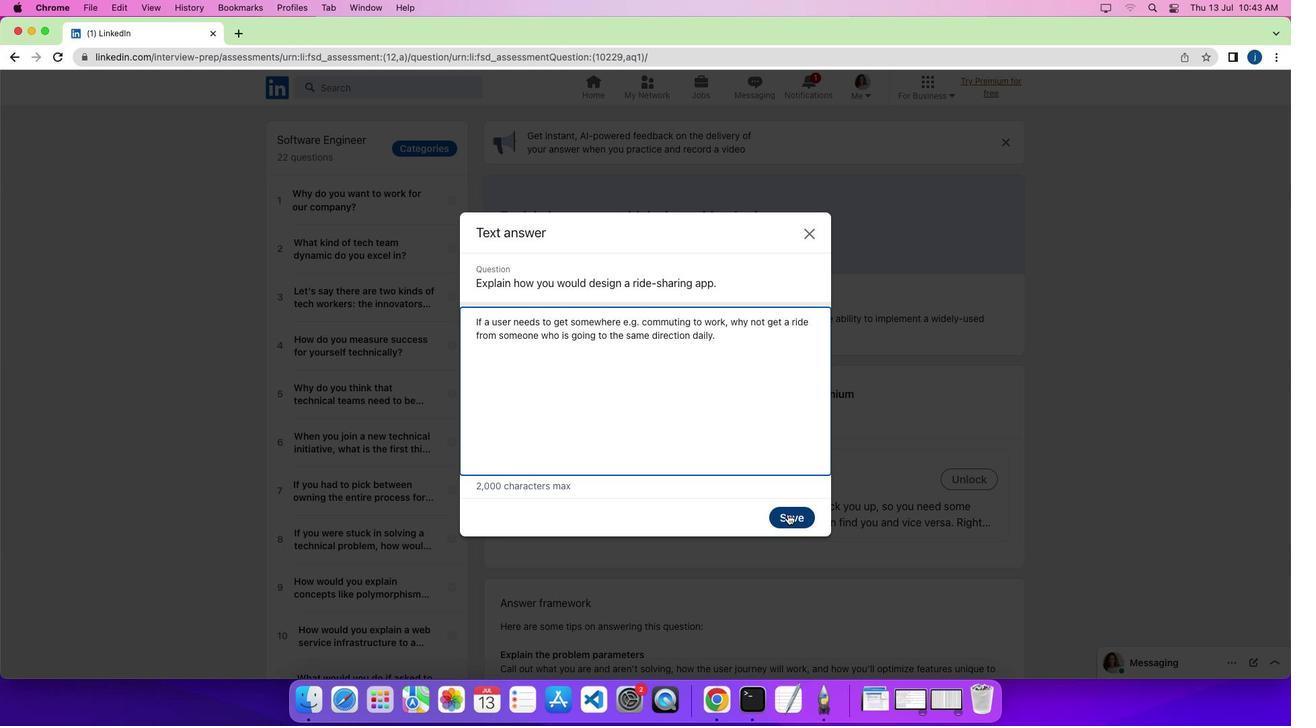 
Action: Mouse pressed left at (787, 514)
Screenshot: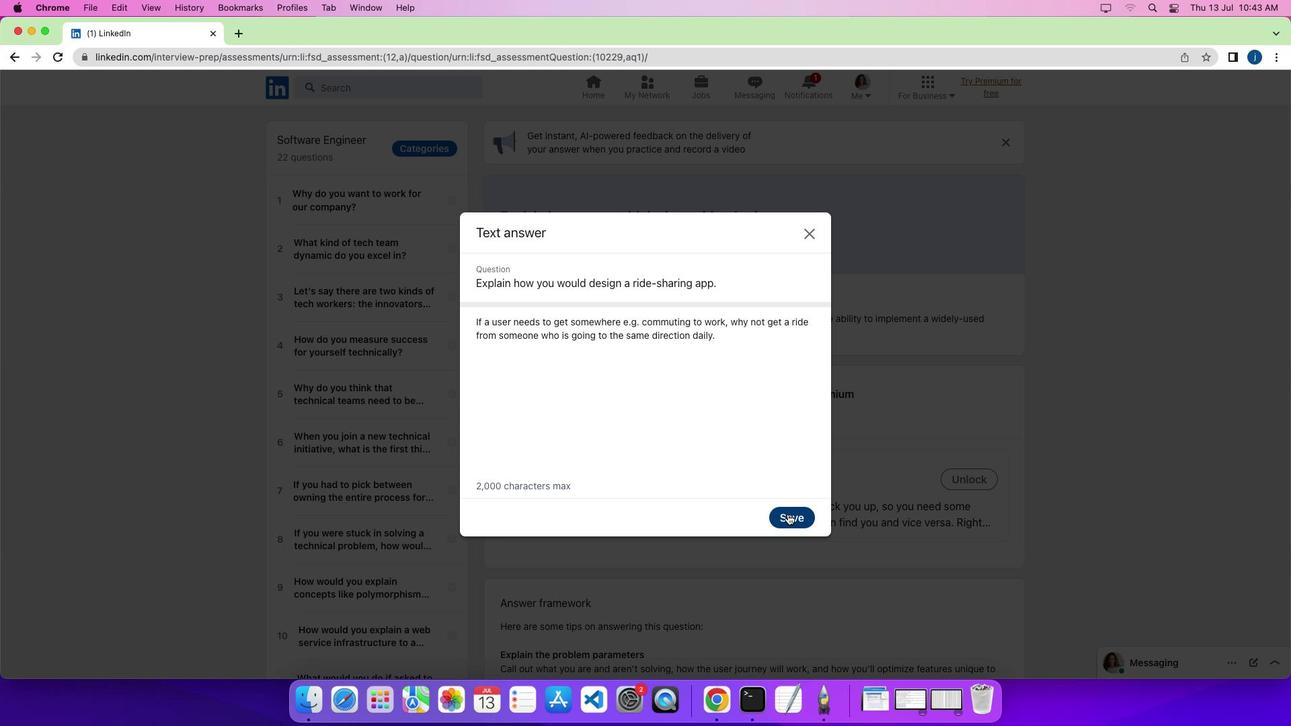 
Action: Mouse moved to (788, 514)
Screenshot: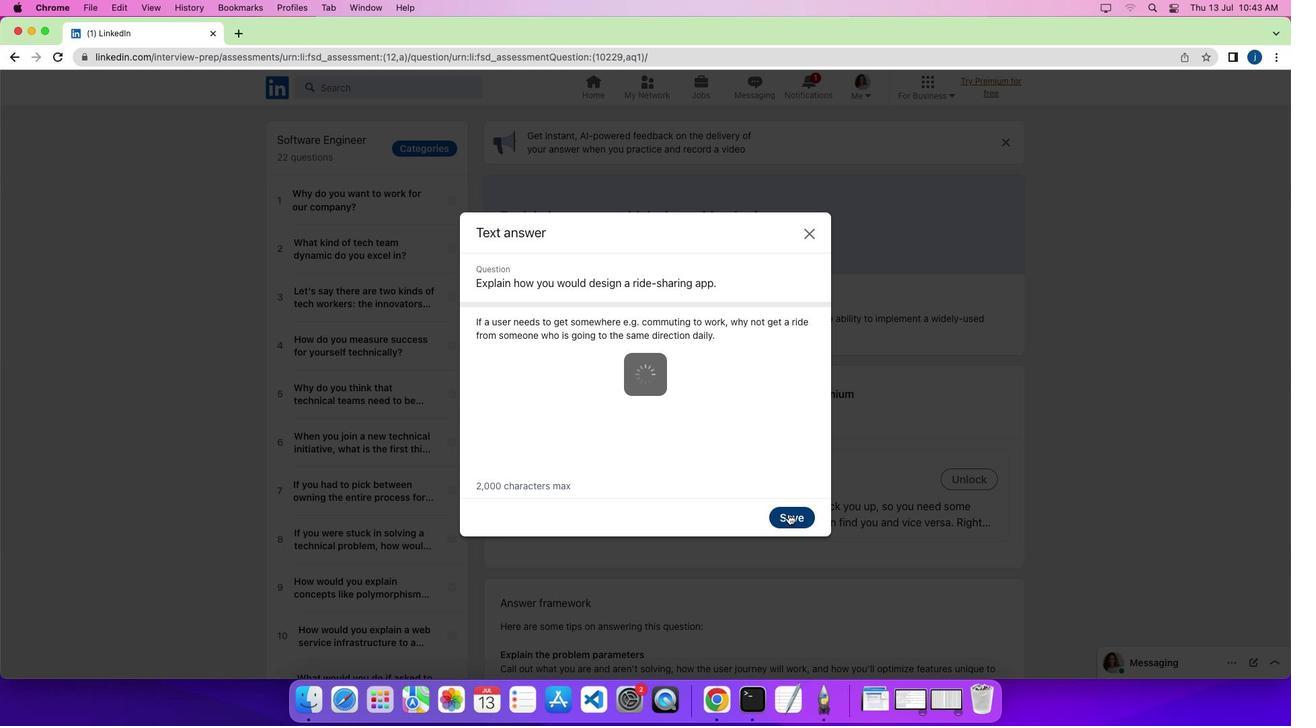 
